 Task: Add Green Chile Food Company Shredded Steak & Jalapeno Burrito to the cart.
Action: Mouse moved to (334, 148)
Screenshot: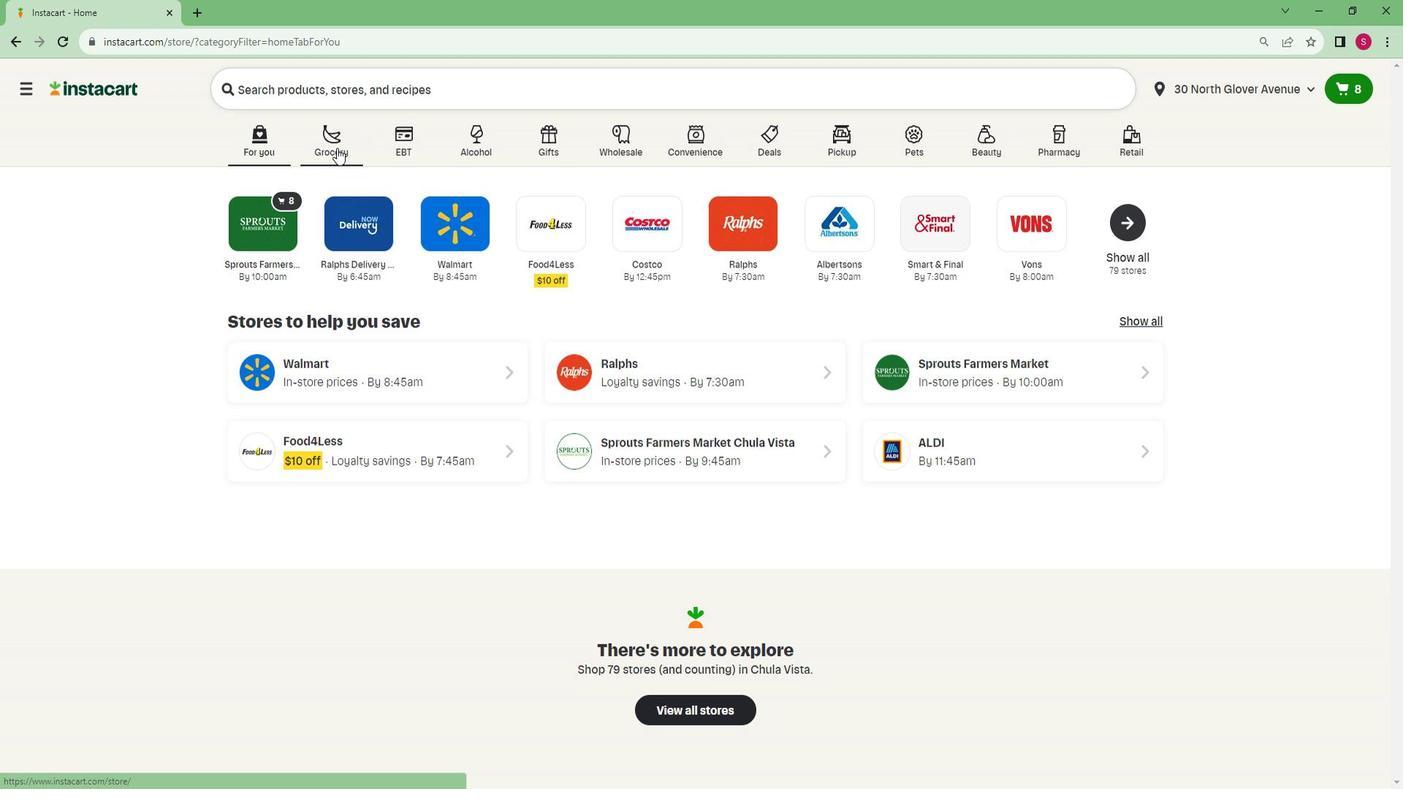 
Action: Mouse pressed left at (334, 148)
Screenshot: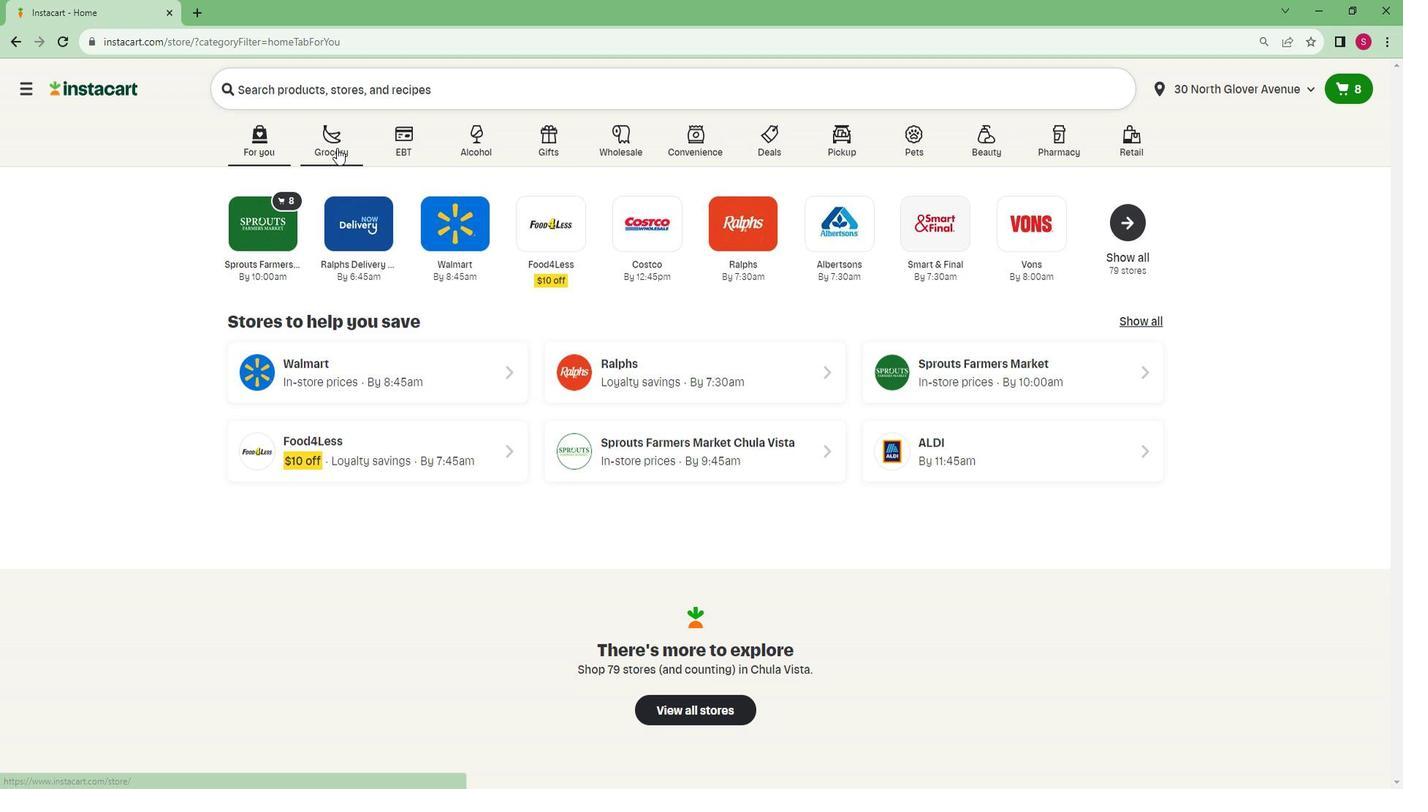 
Action: Mouse moved to (312, 407)
Screenshot: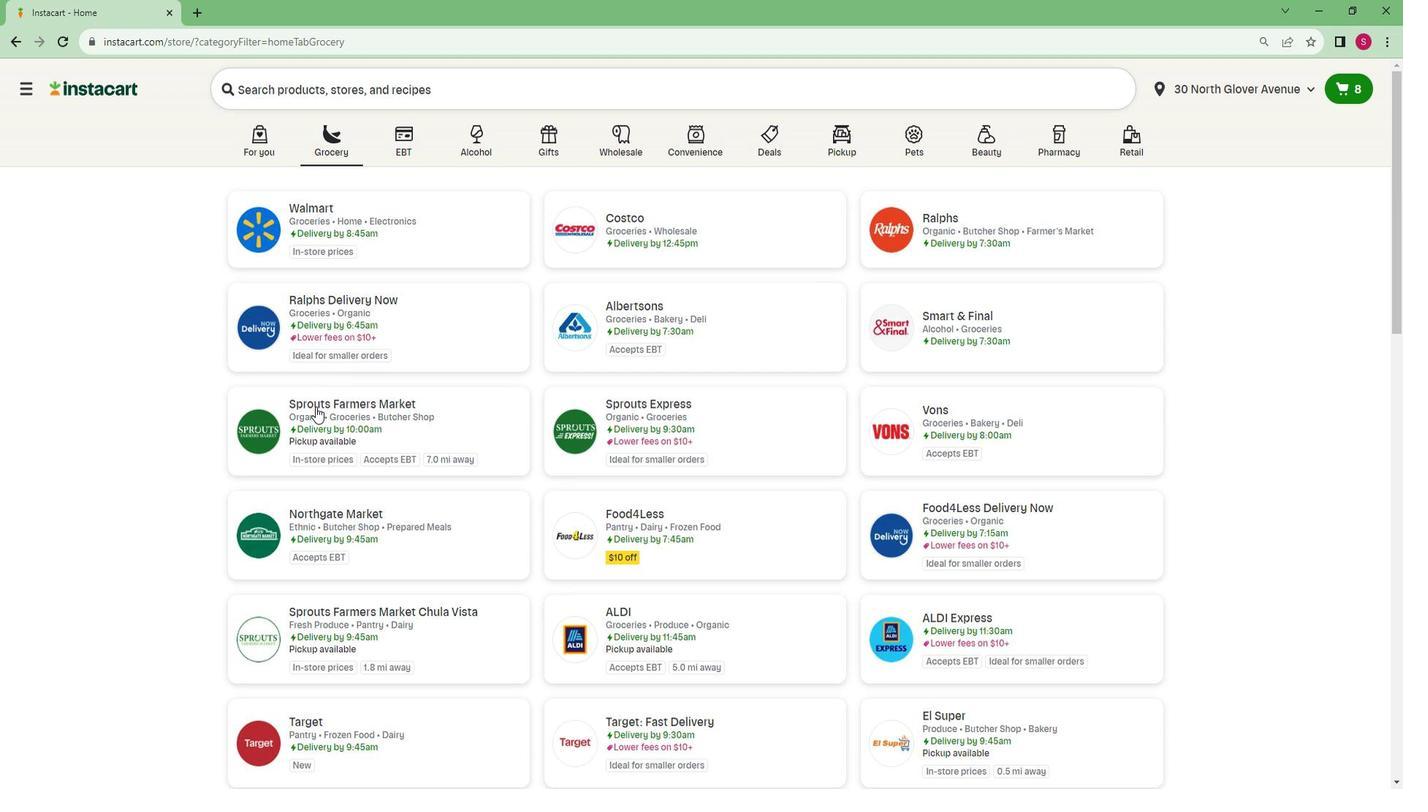 
Action: Mouse pressed left at (312, 407)
Screenshot: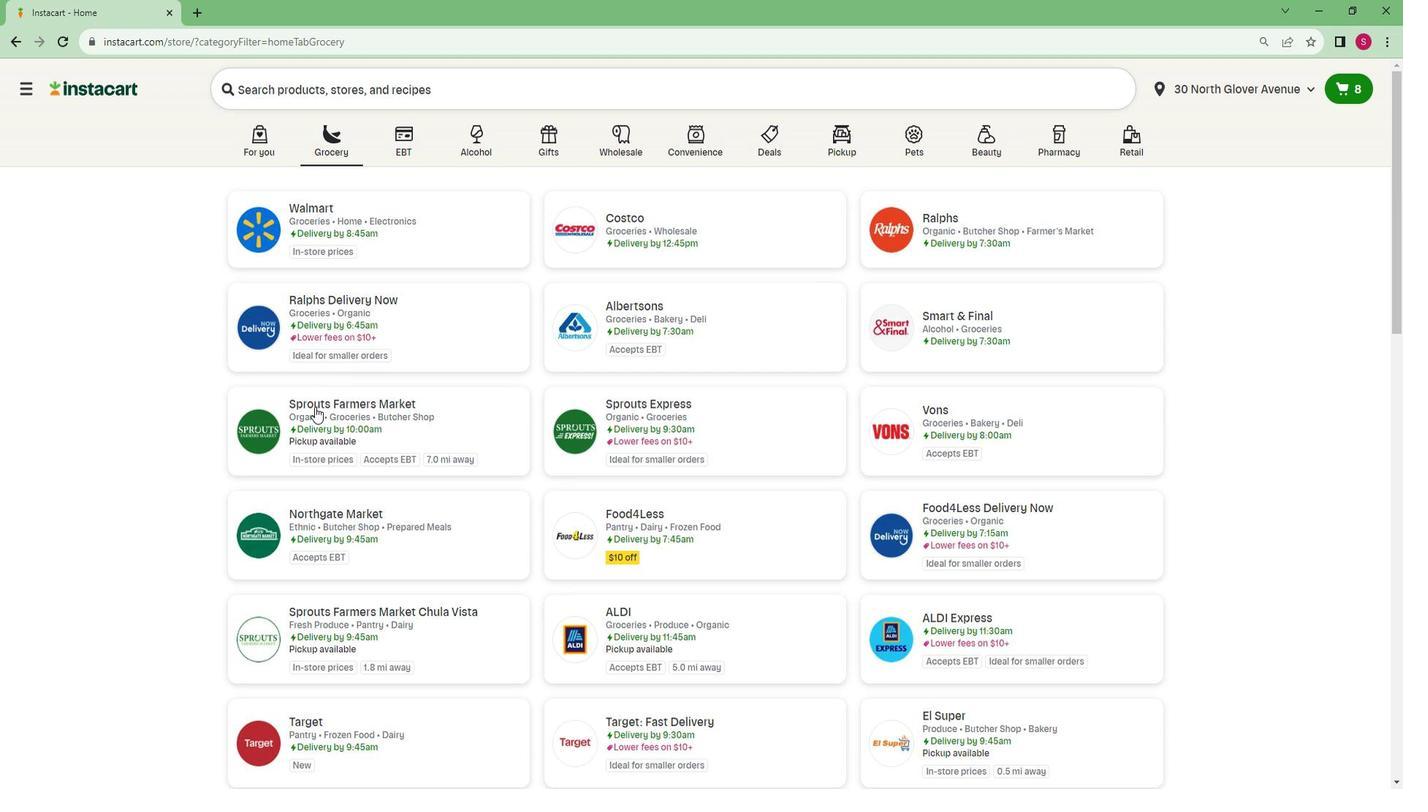 
Action: Mouse moved to (146, 569)
Screenshot: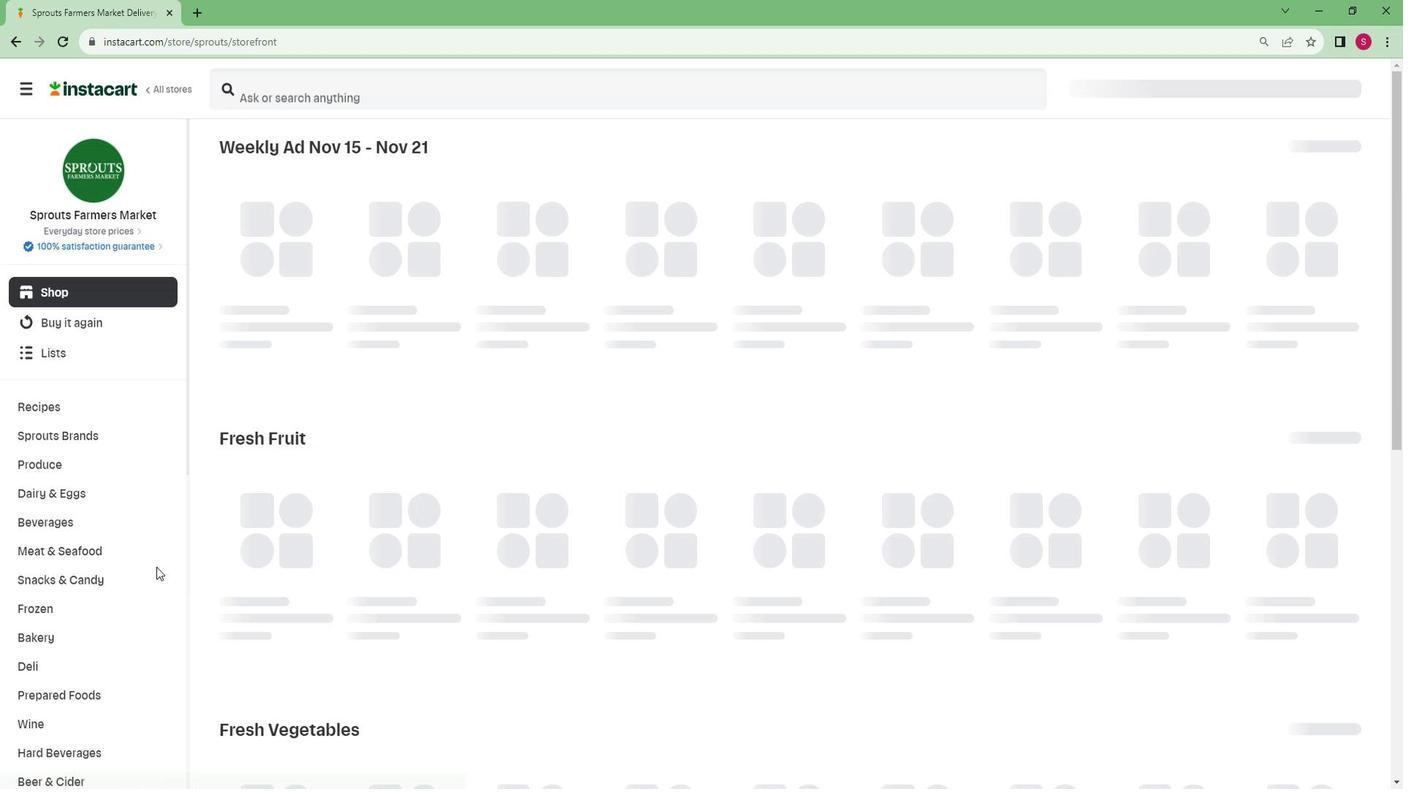 
Action: Mouse scrolled (146, 568) with delta (0, 0)
Screenshot: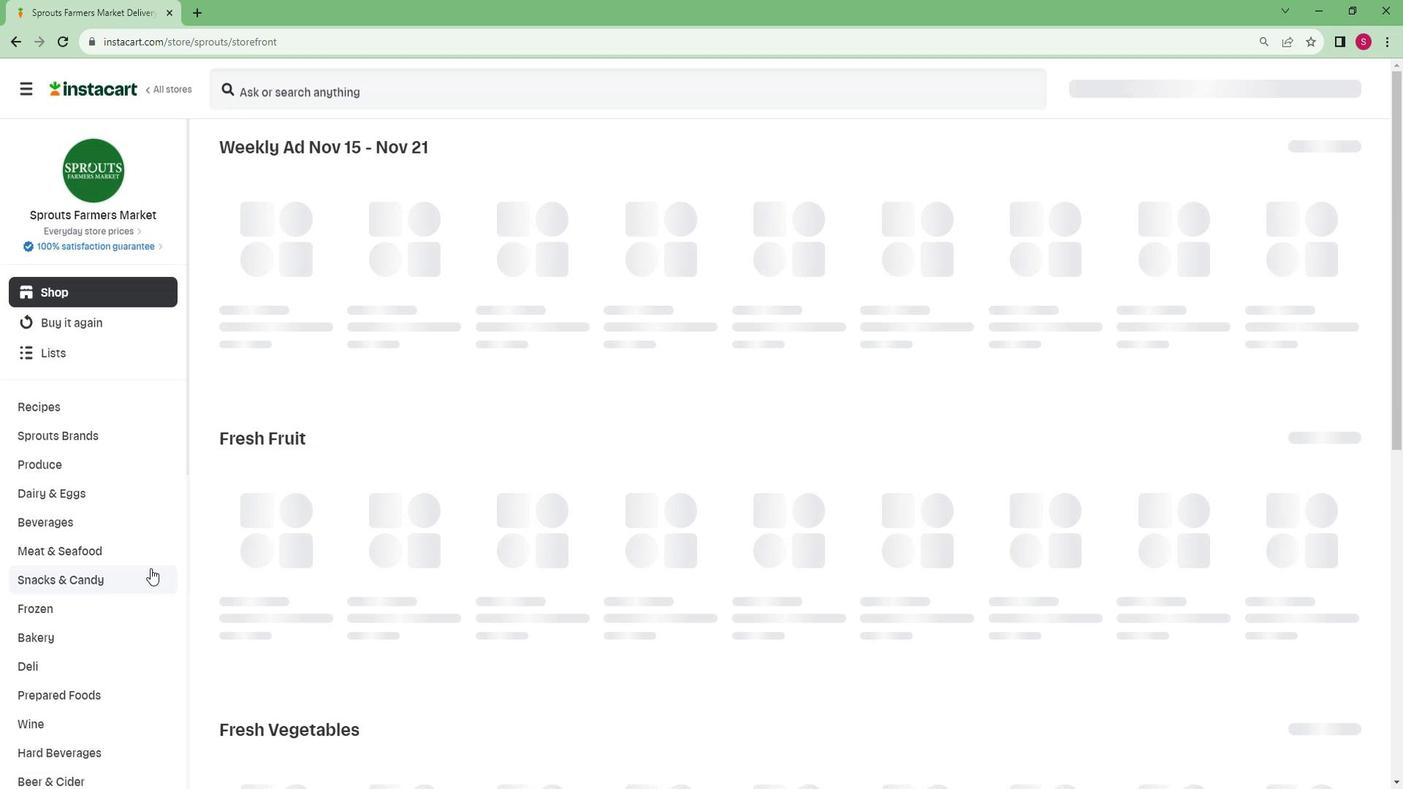 
Action: Mouse scrolled (146, 568) with delta (0, 0)
Screenshot: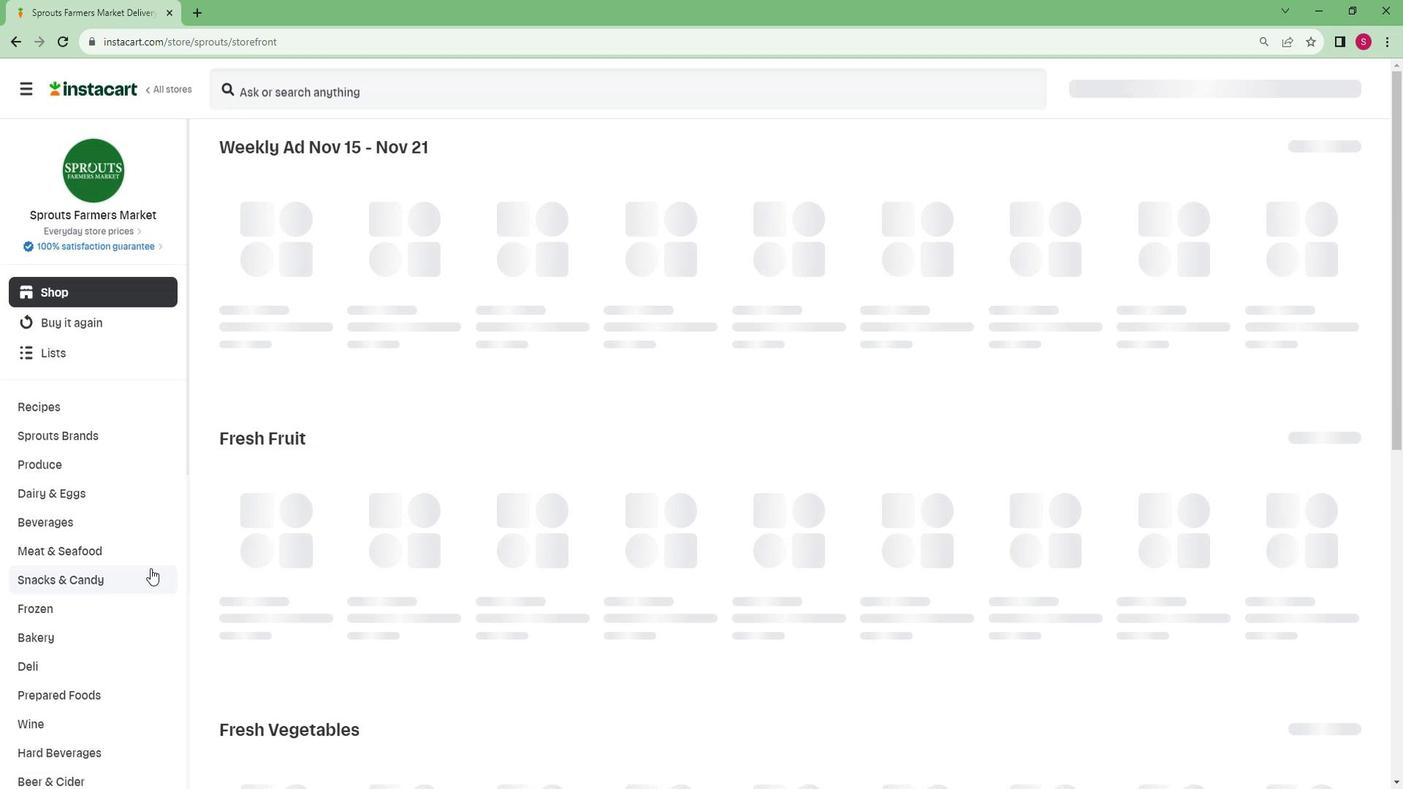 
Action: Mouse scrolled (146, 568) with delta (0, 0)
Screenshot: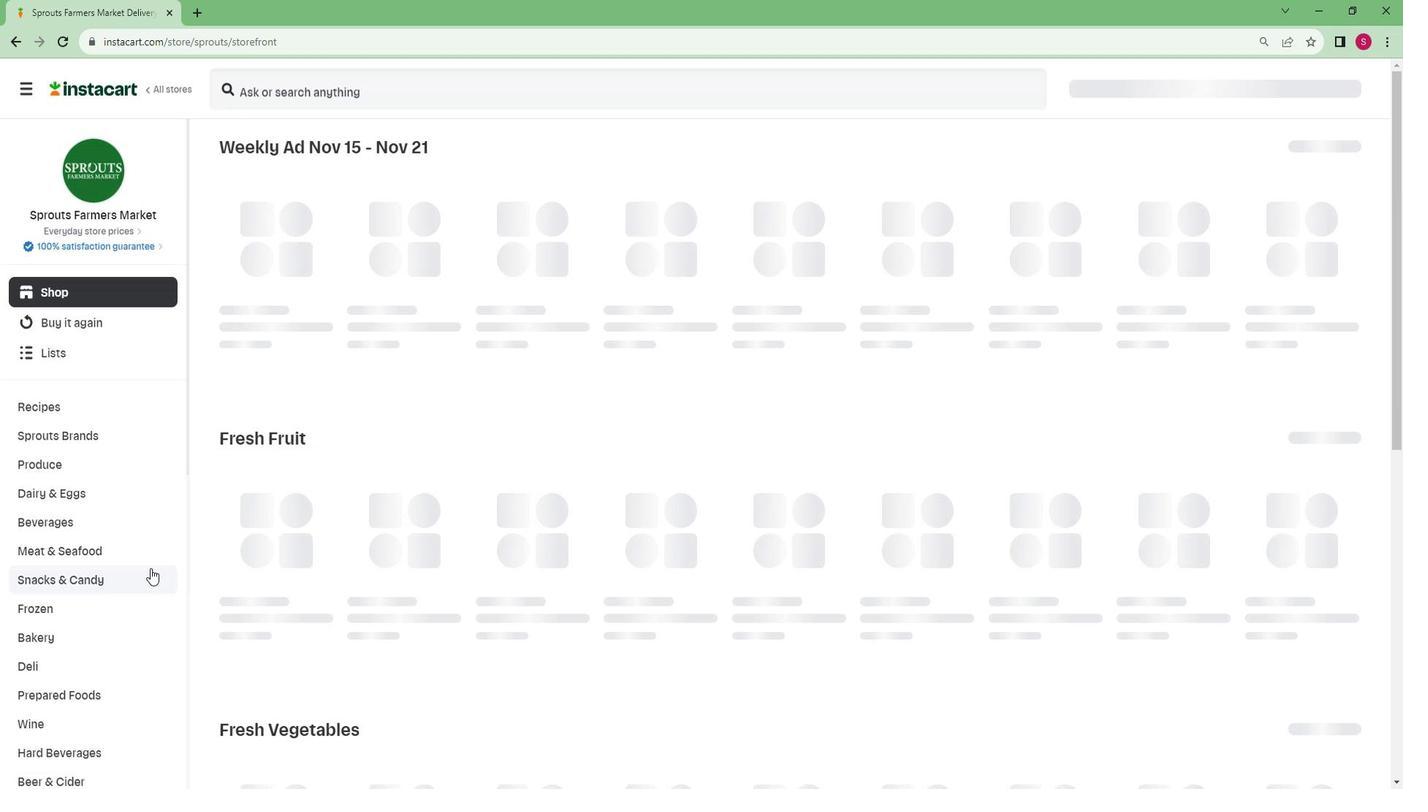 
Action: Mouse scrolled (146, 568) with delta (0, 0)
Screenshot: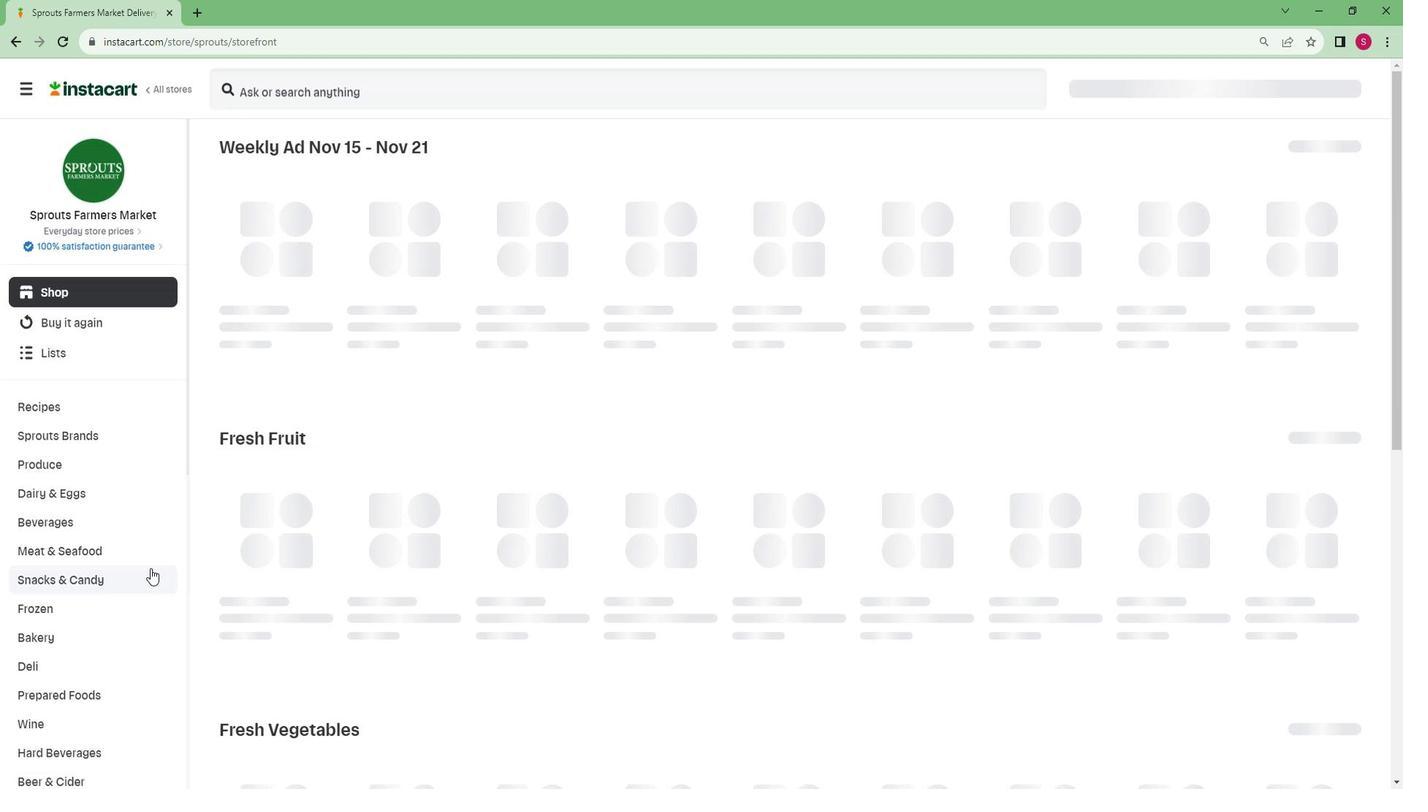 
Action: Mouse scrolled (146, 568) with delta (0, 0)
Screenshot: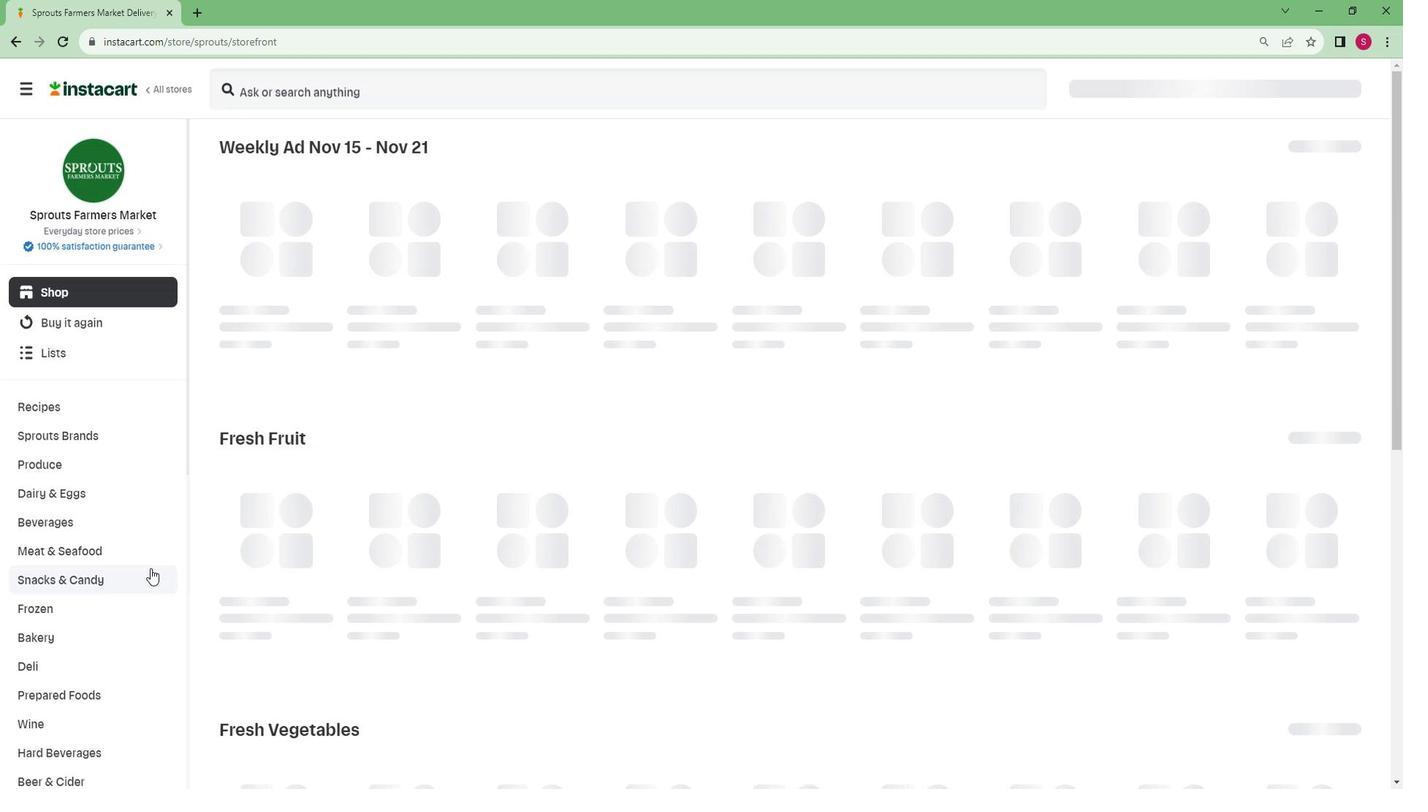 
Action: Mouse moved to (139, 569)
Screenshot: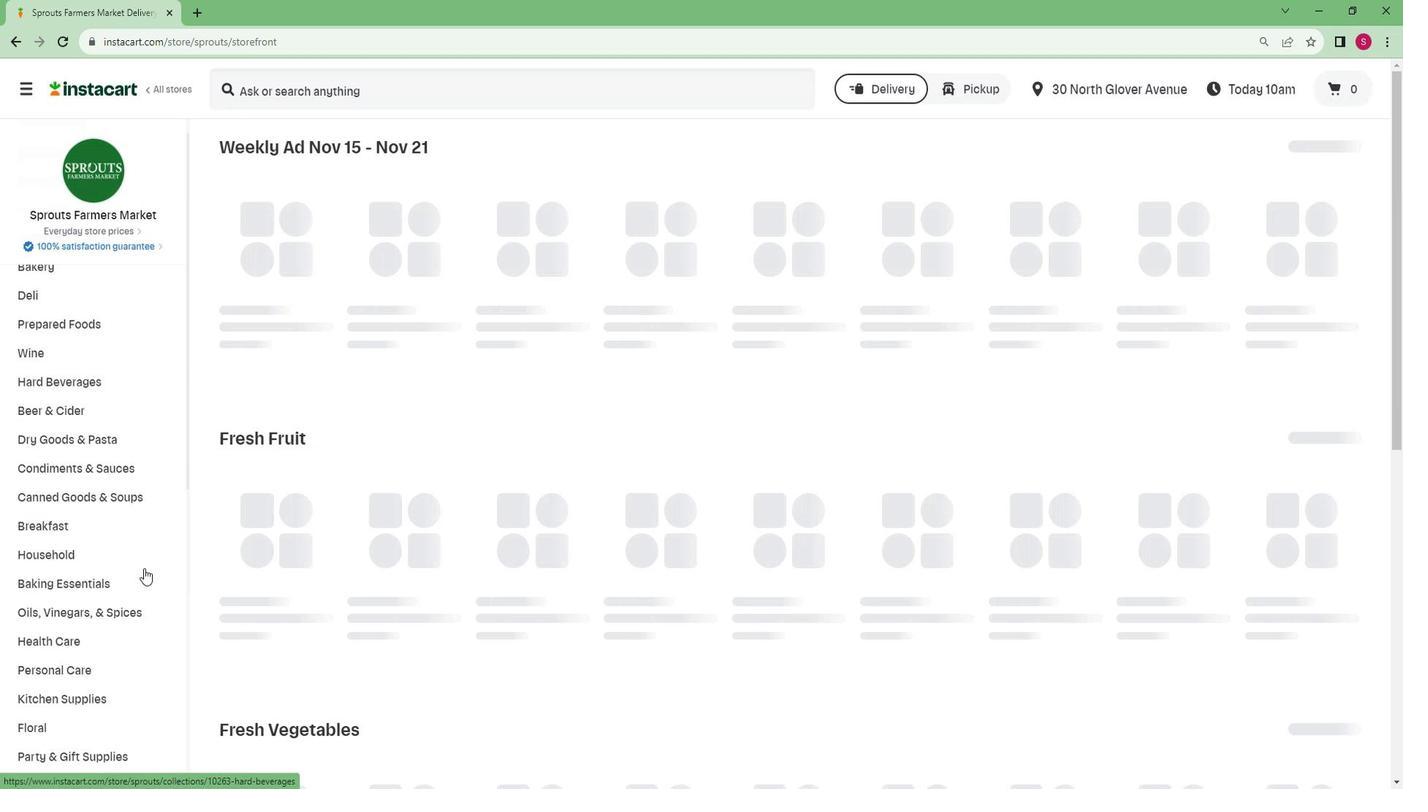 
Action: Mouse scrolled (139, 568) with delta (0, 0)
Screenshot: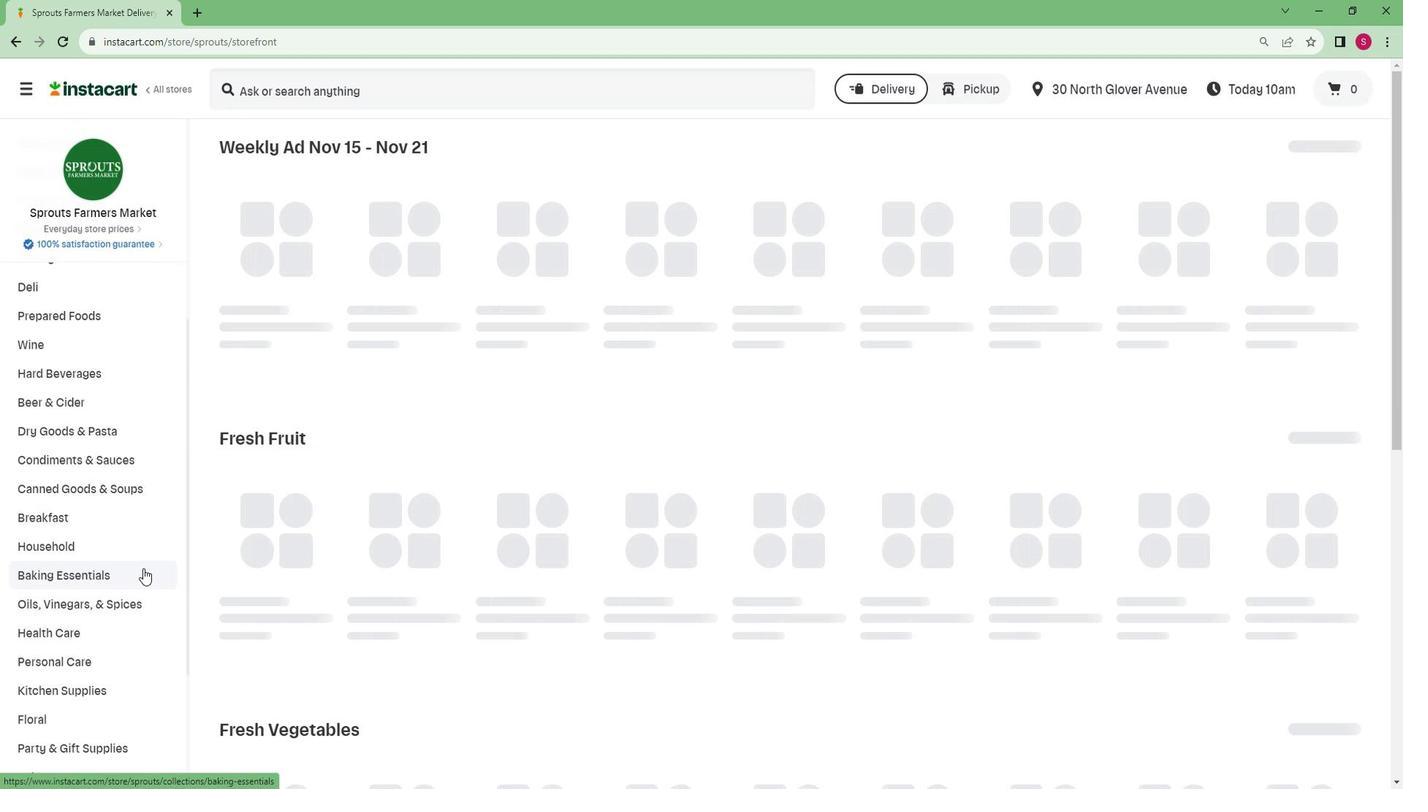 
Action: Mouse scrolled (139, 568) with delta (0, 0)
Screenshot: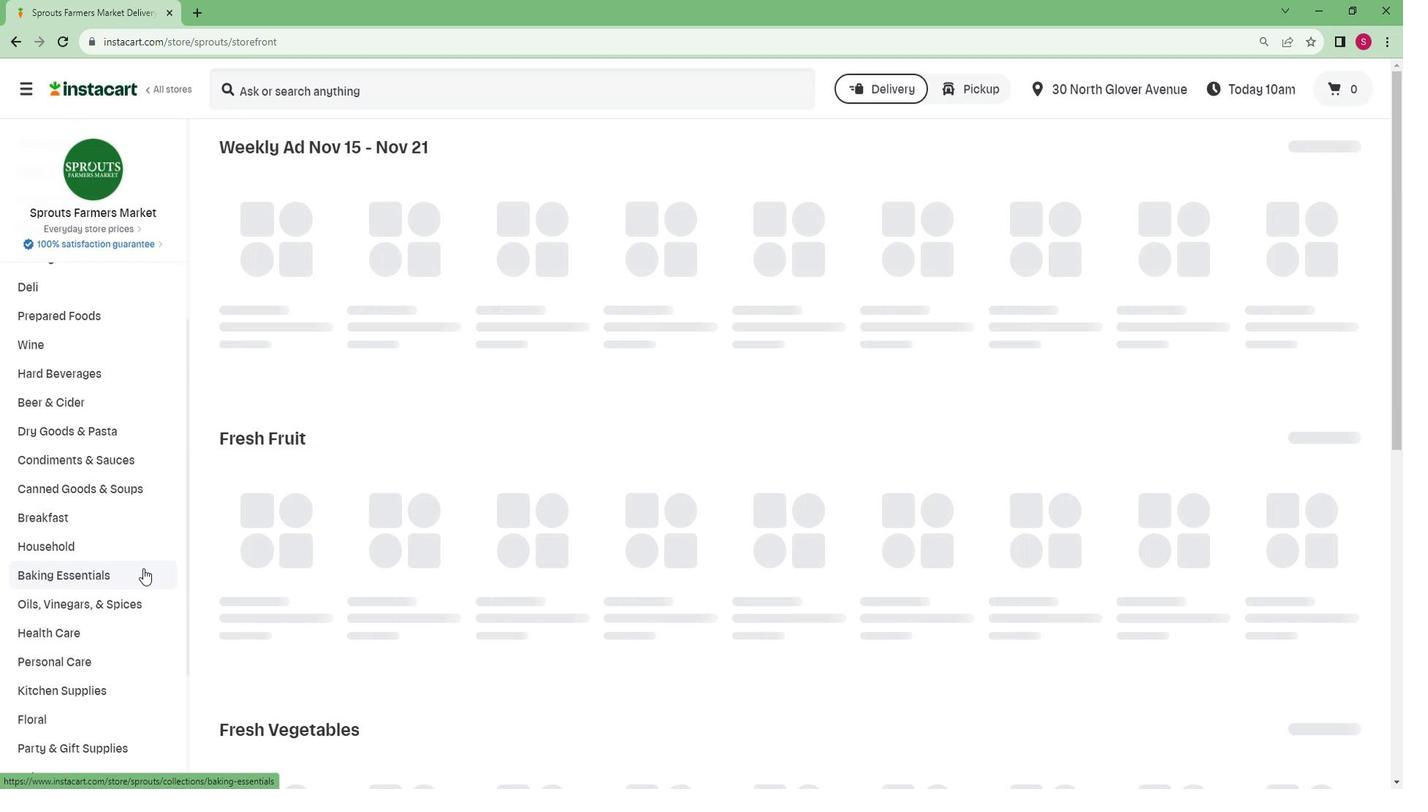 
Action: Mouse scrolled (139, 568) with delta (0, 0)
Screenshot: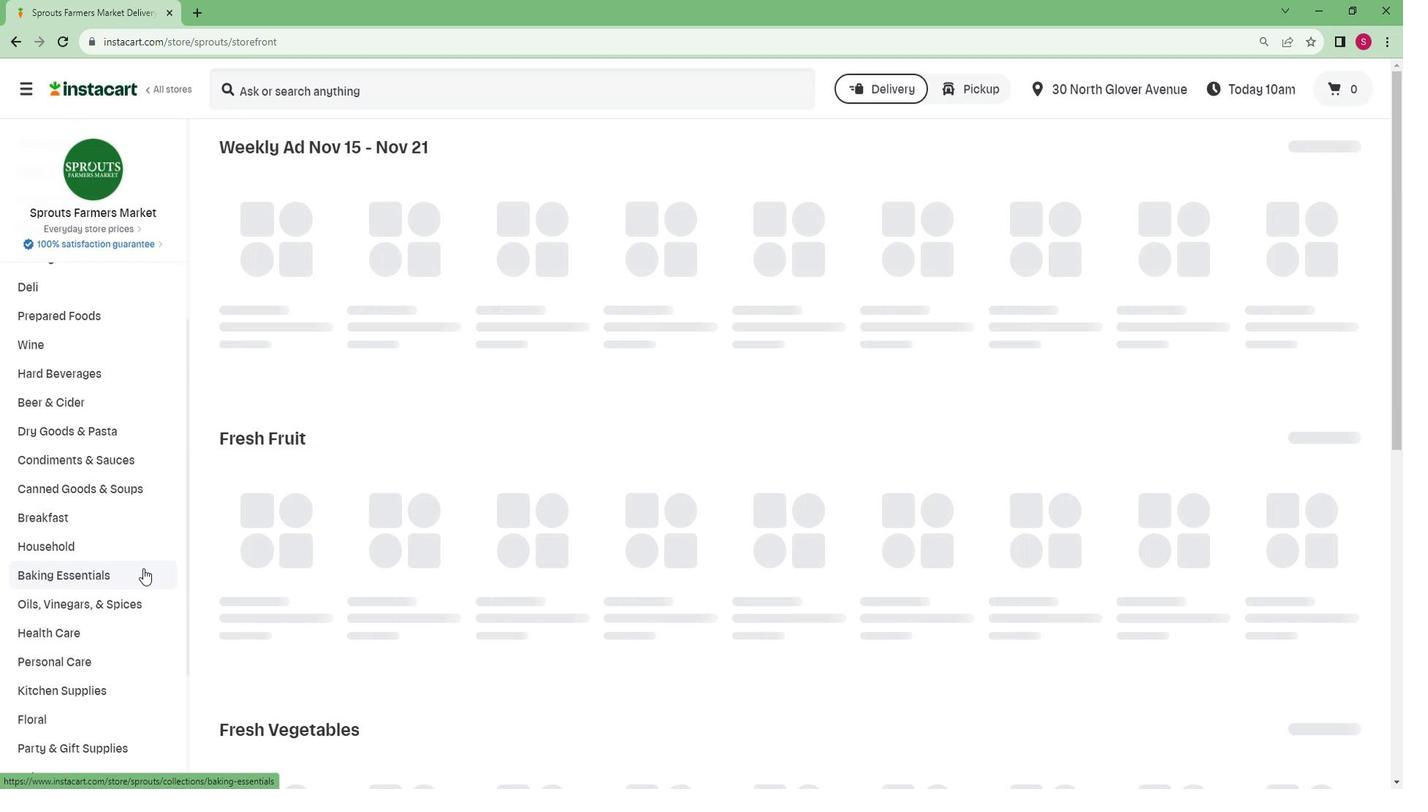 
Action: Mouse scrolled (139, 568) with delta (0, 0)
Screenshot: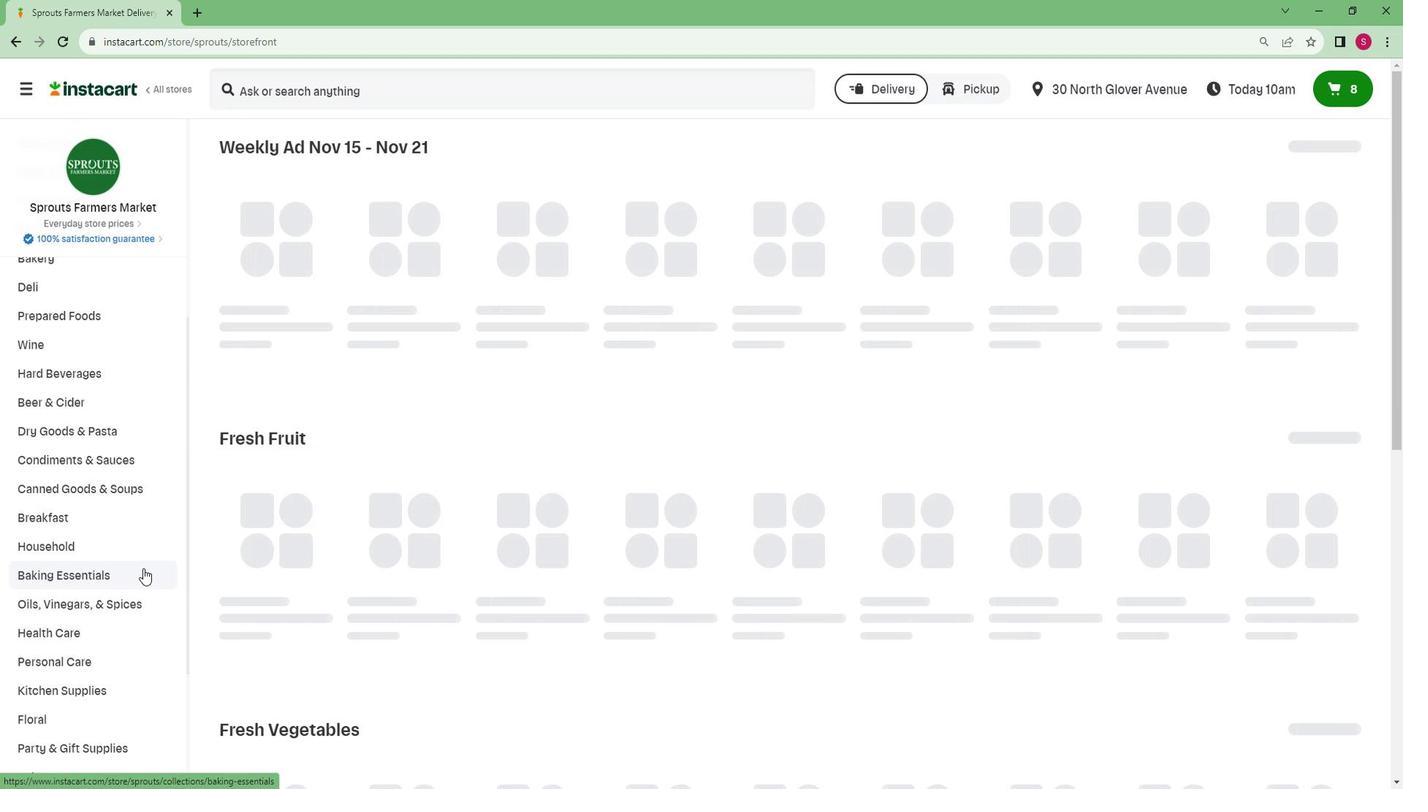 
Action: Mouse moved to (56, 709)
Screenshot: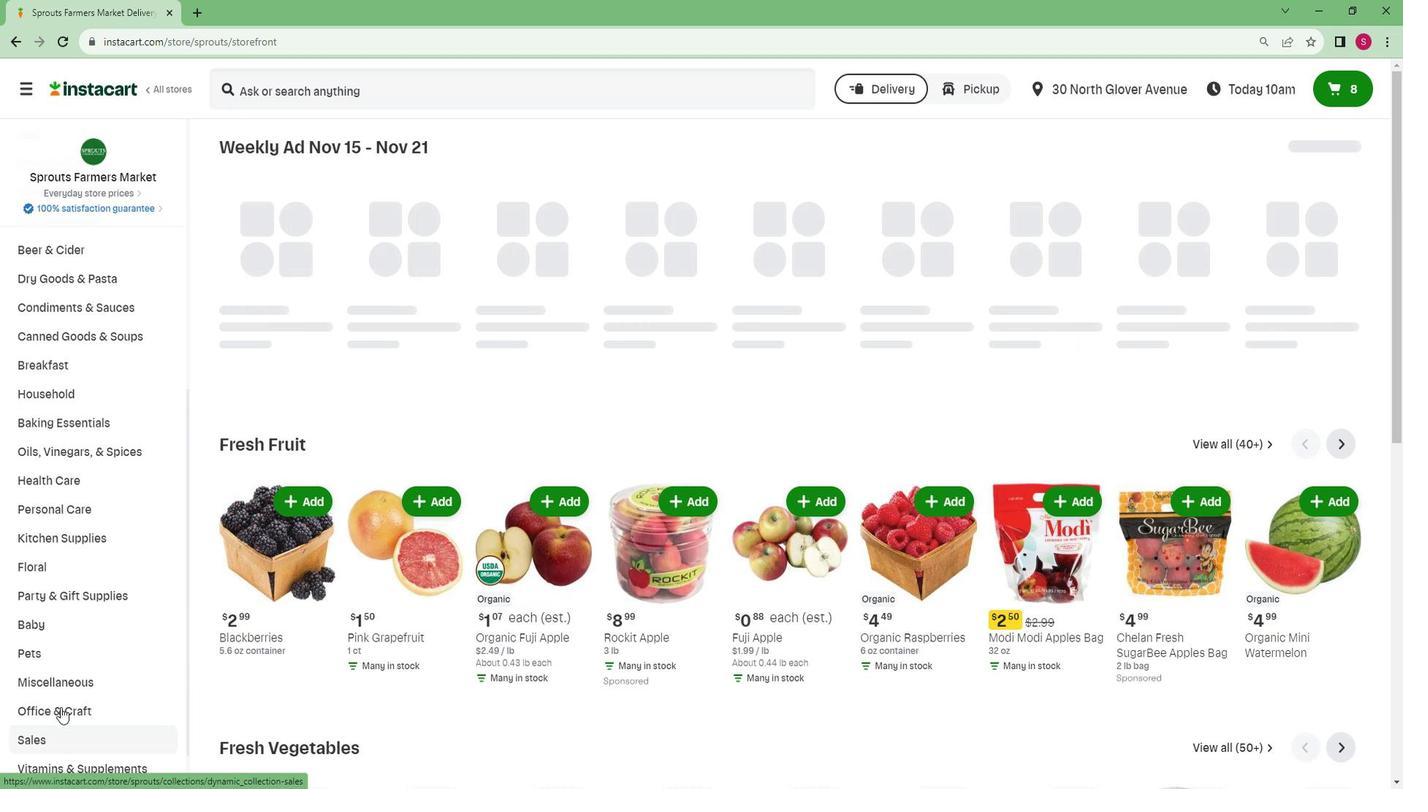 
Action: Mouse scrolled (56, 708) with delta (0, 0)
Screenshot: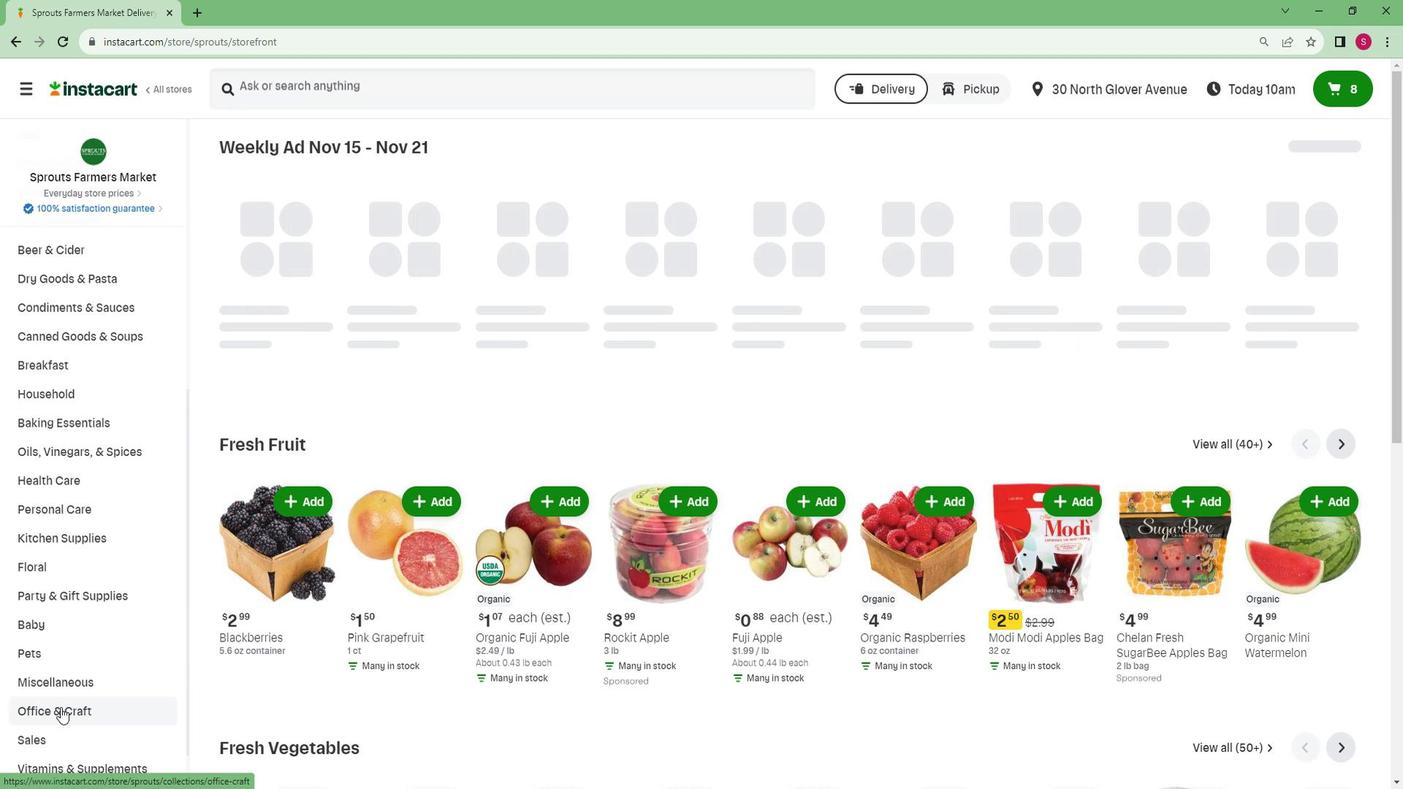 
Action: Mouse scrolled (56, 708) with delta (0, 0)
Screenshot: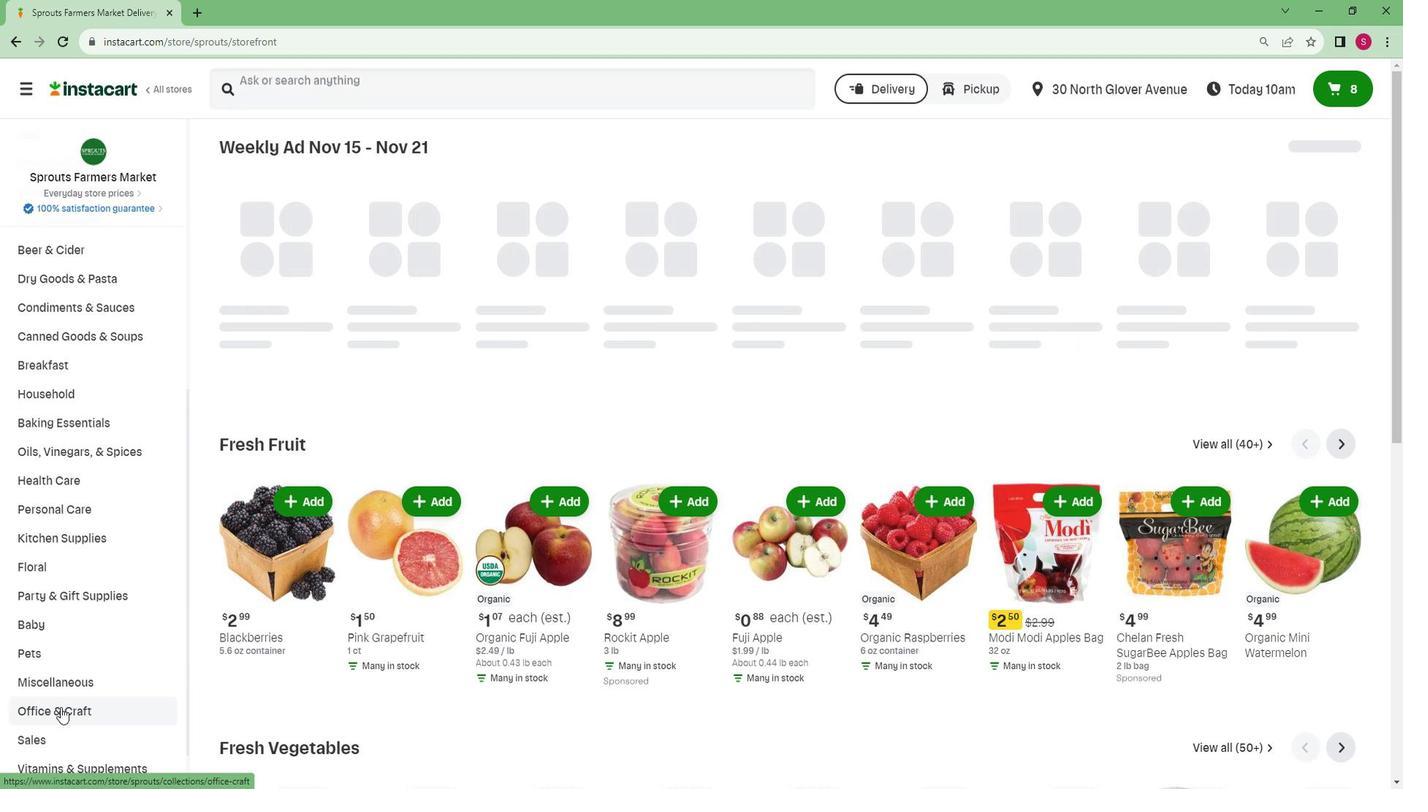 
Action: Mouse scrolled (56, 708) with delta (0, 0)
Screenshot: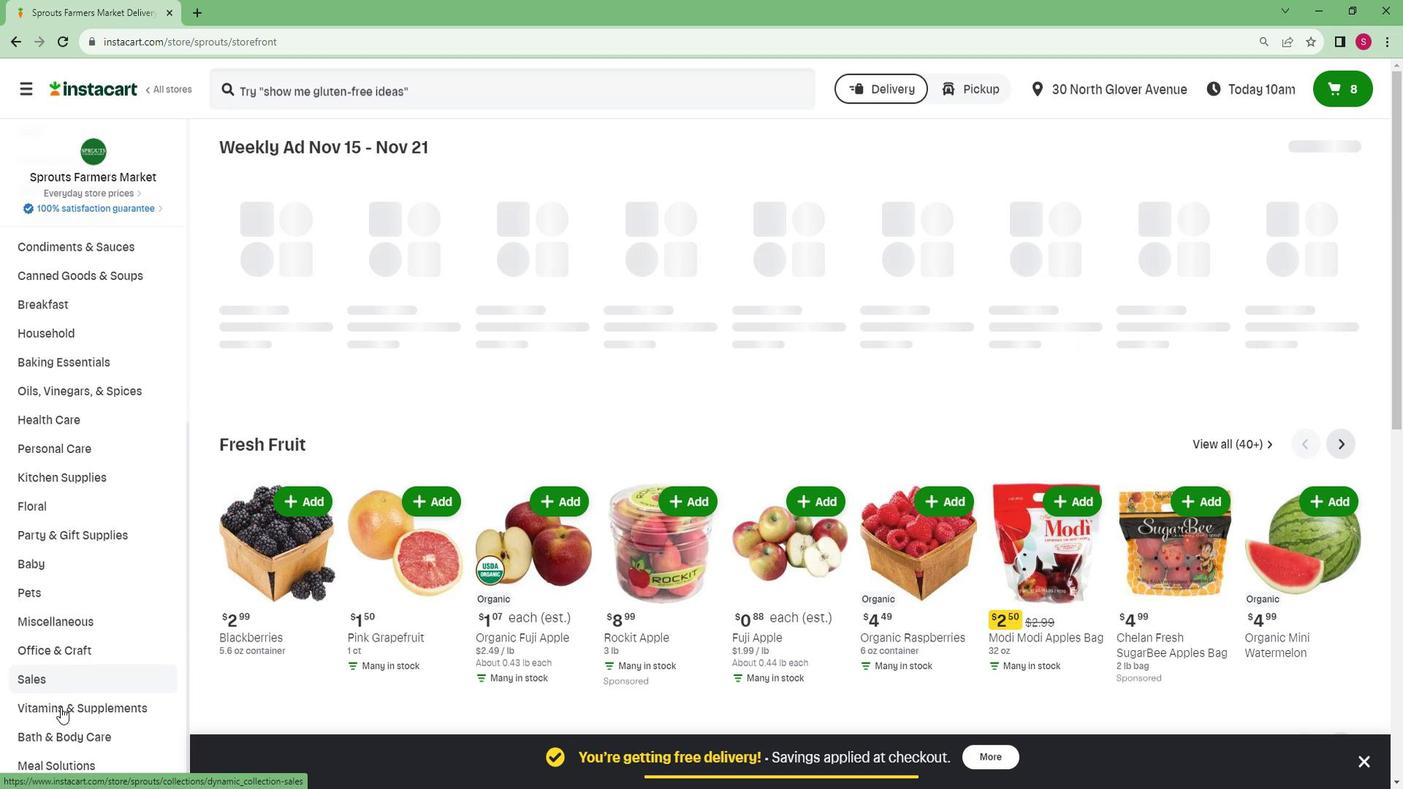 
Action: Mouse scrolled (56, 708) with delta (0, 0)
Screenshot: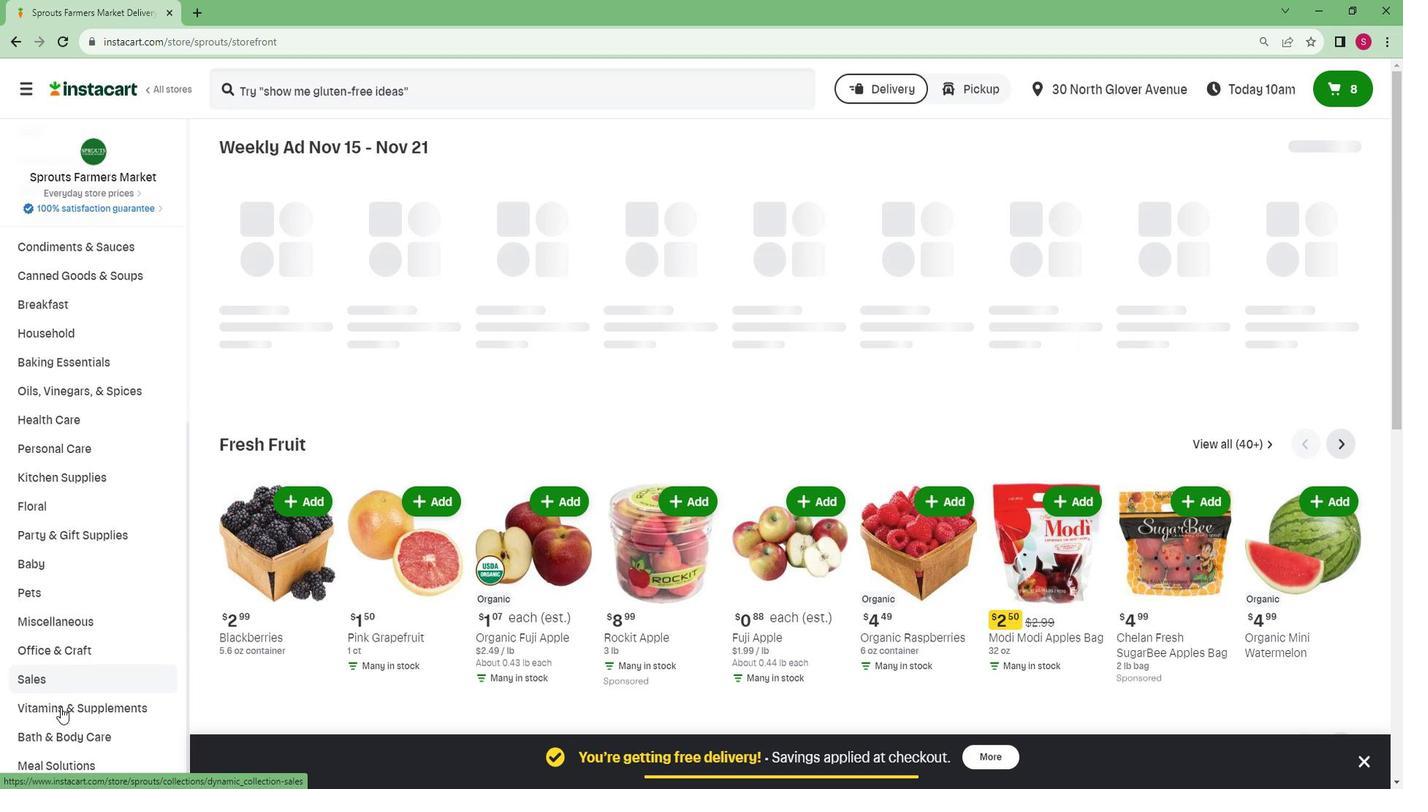 
Action: Mouse moved to (40, 761)
Screenshot: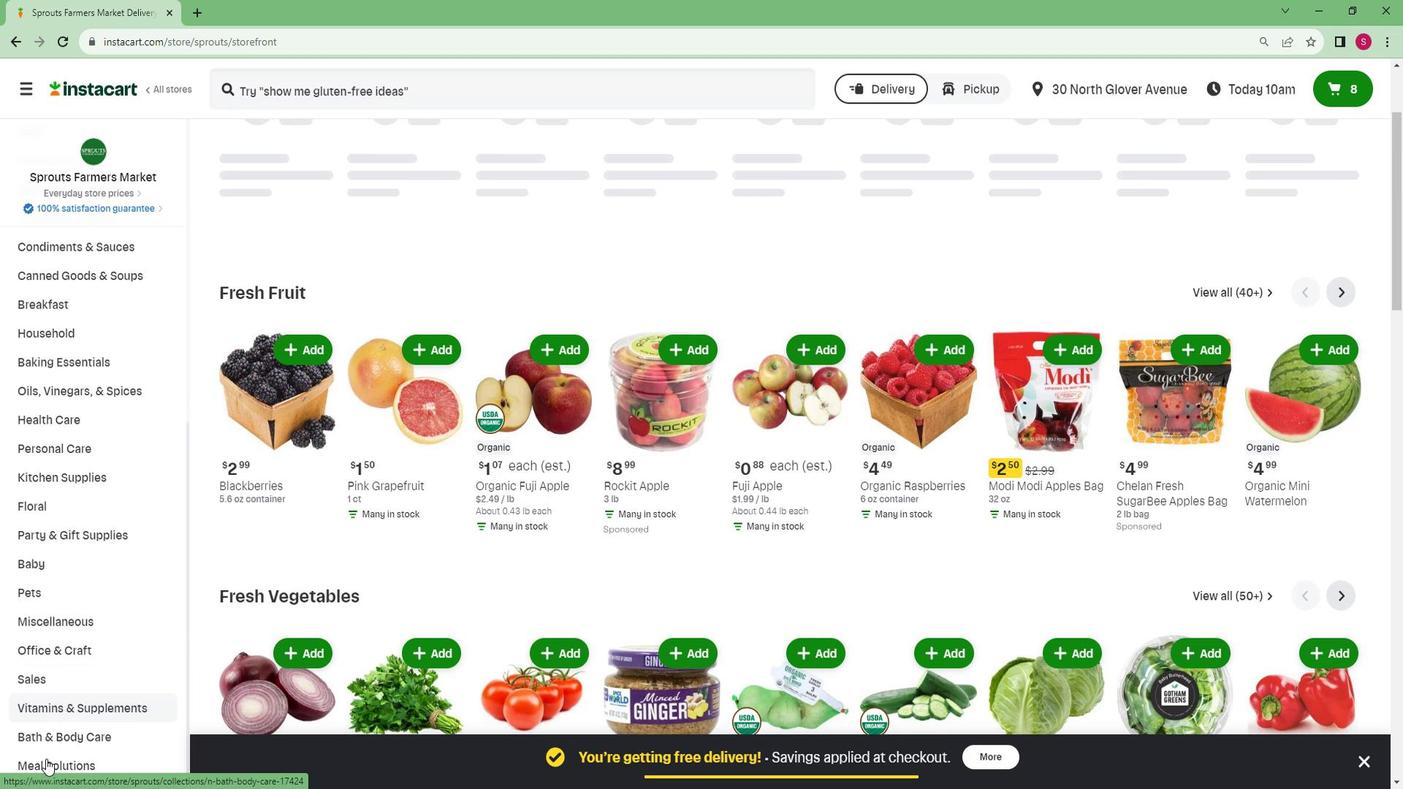 
Action: Mouse pressed left at (40, 761)
Screenshot: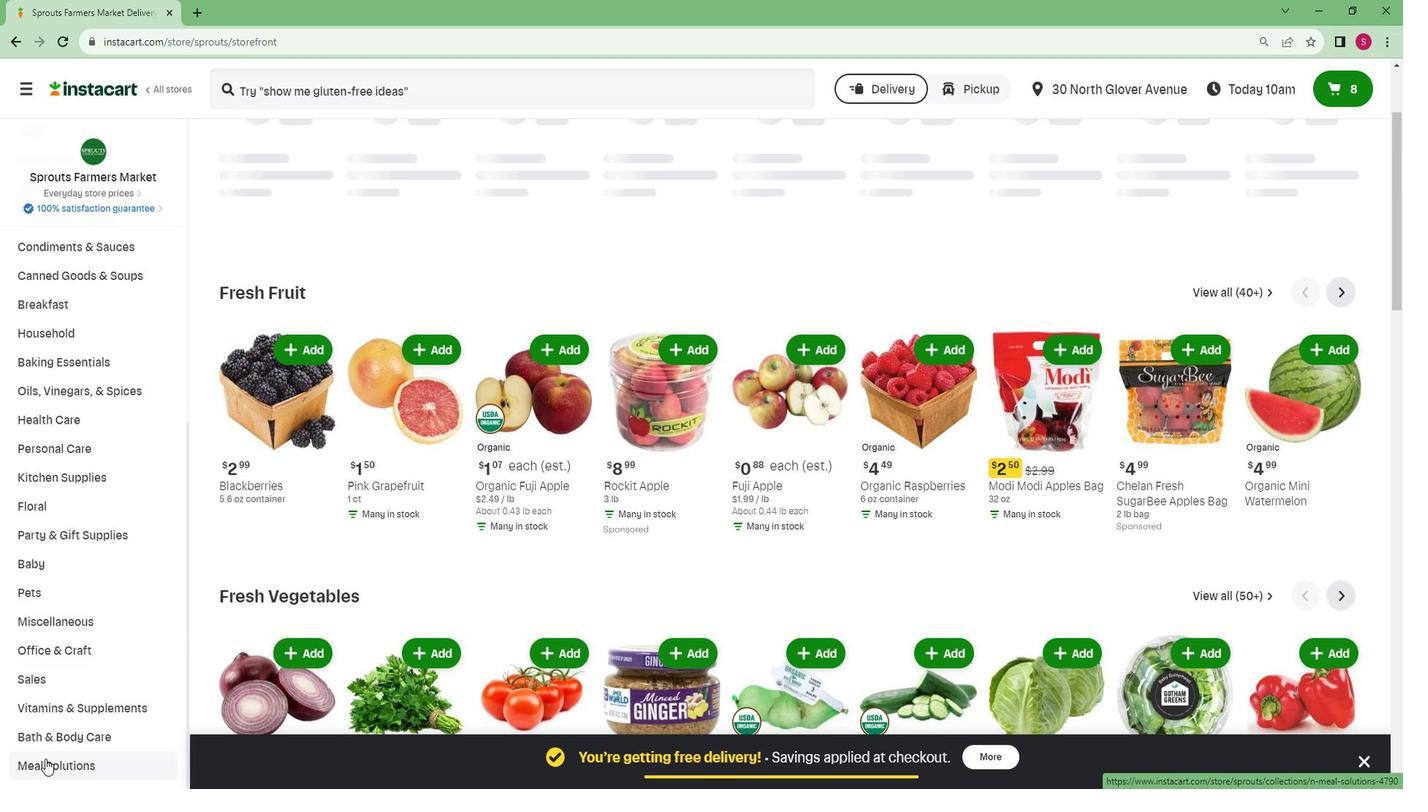 
Action: Mouse moved to (55, 714)
Screenshot: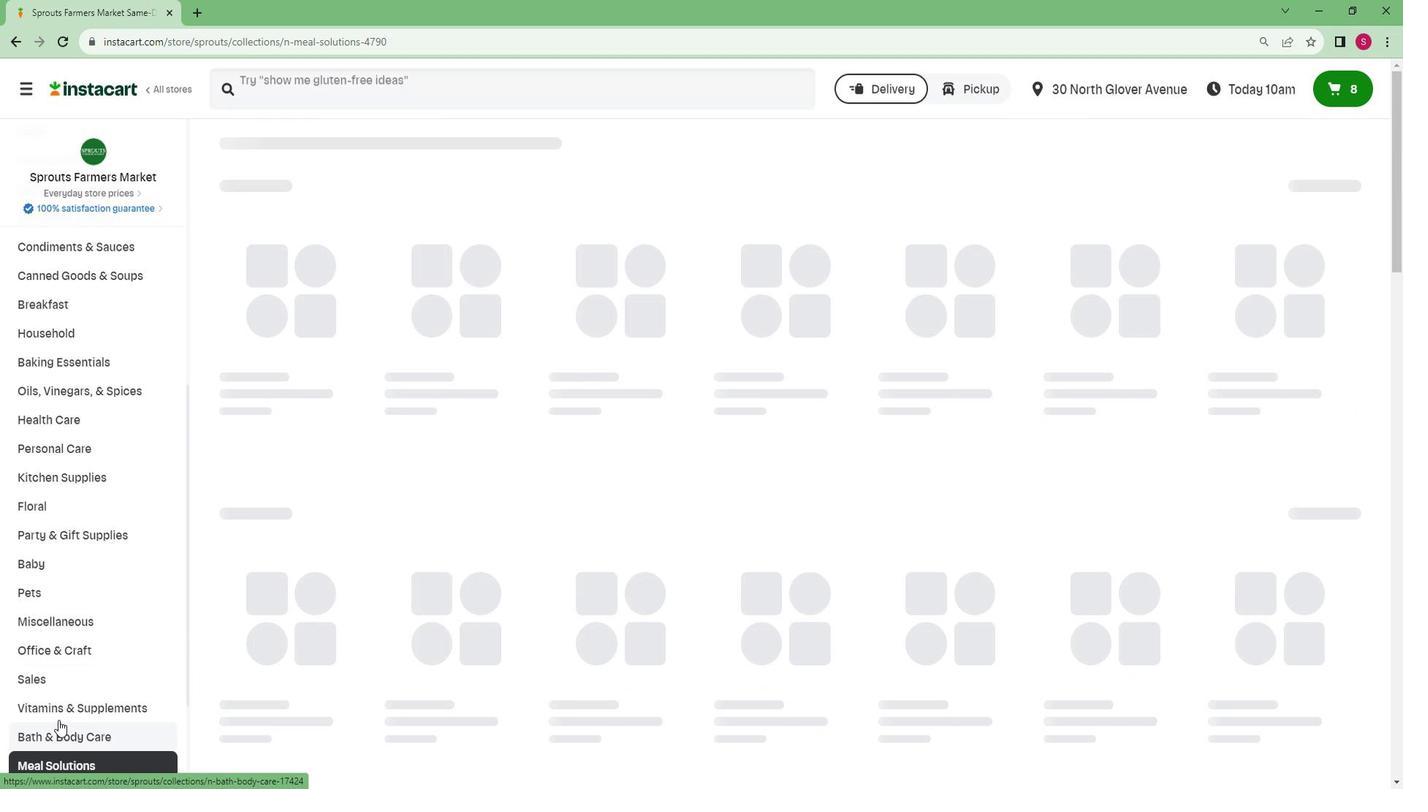 
Action: Mouse scrolled (55, 713) with delta (0, 0)
Screenshot: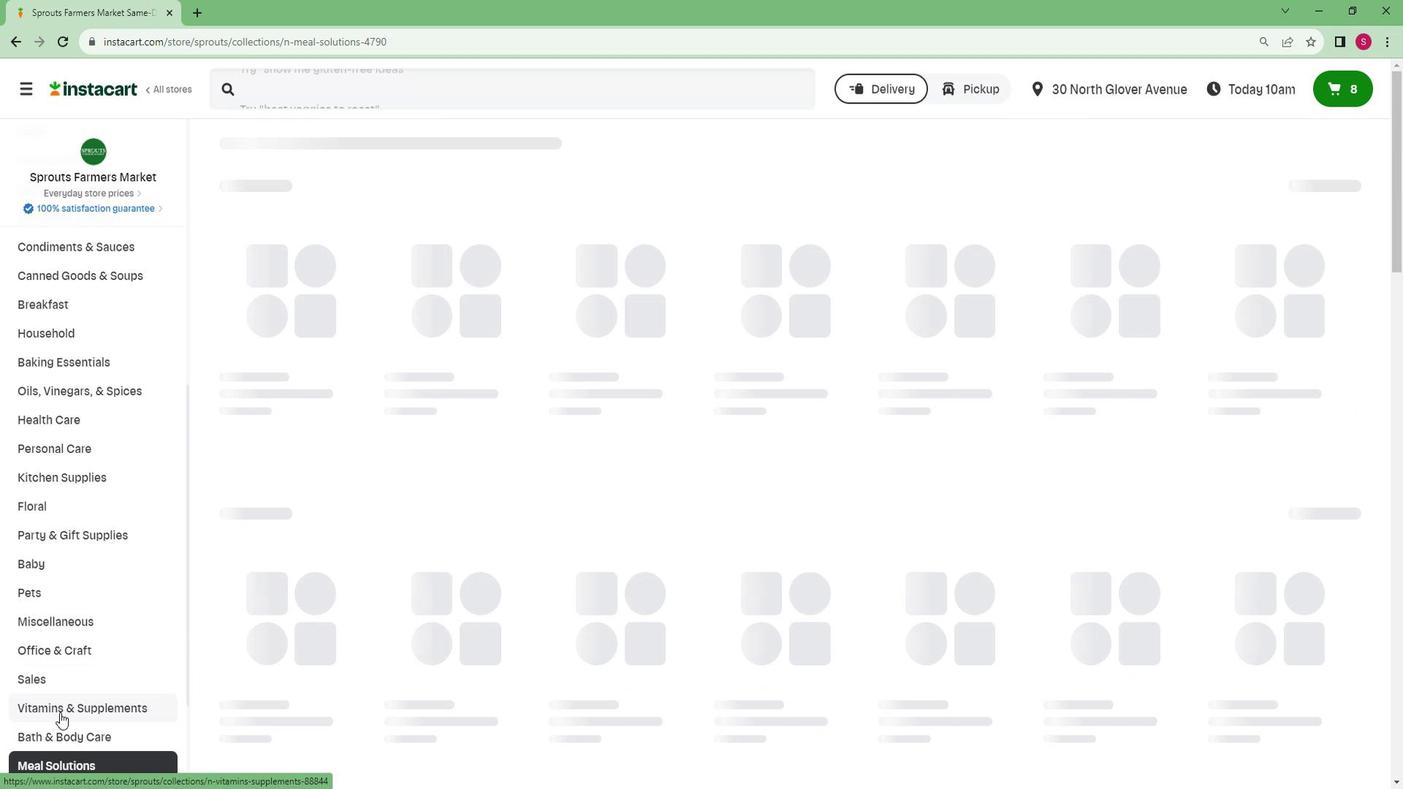
Action: Mouse scrolled (55, 713) with delta (0, 0)
Screenshot: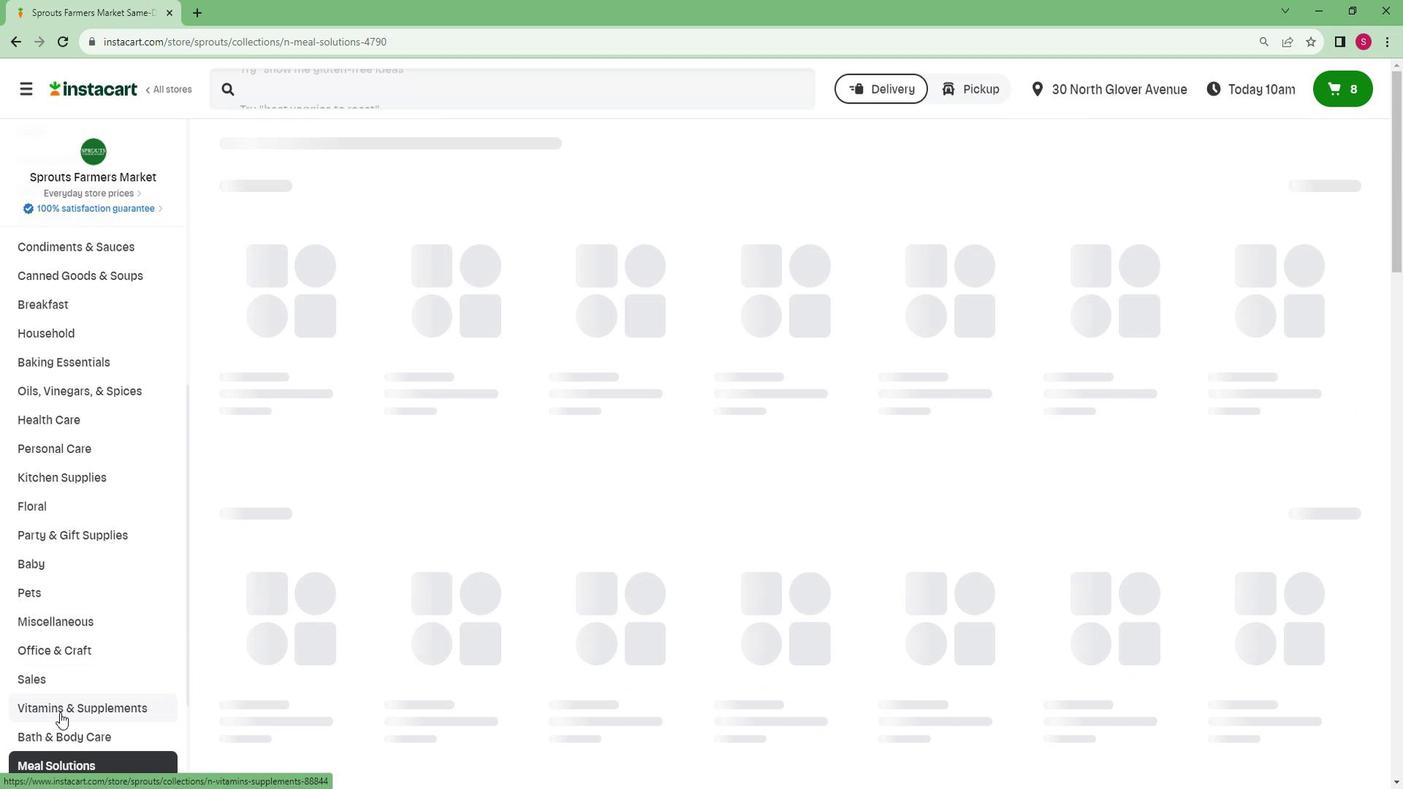 
Action: Mouse scrolled (55, 713) with delta (0, 0)
Screenshot: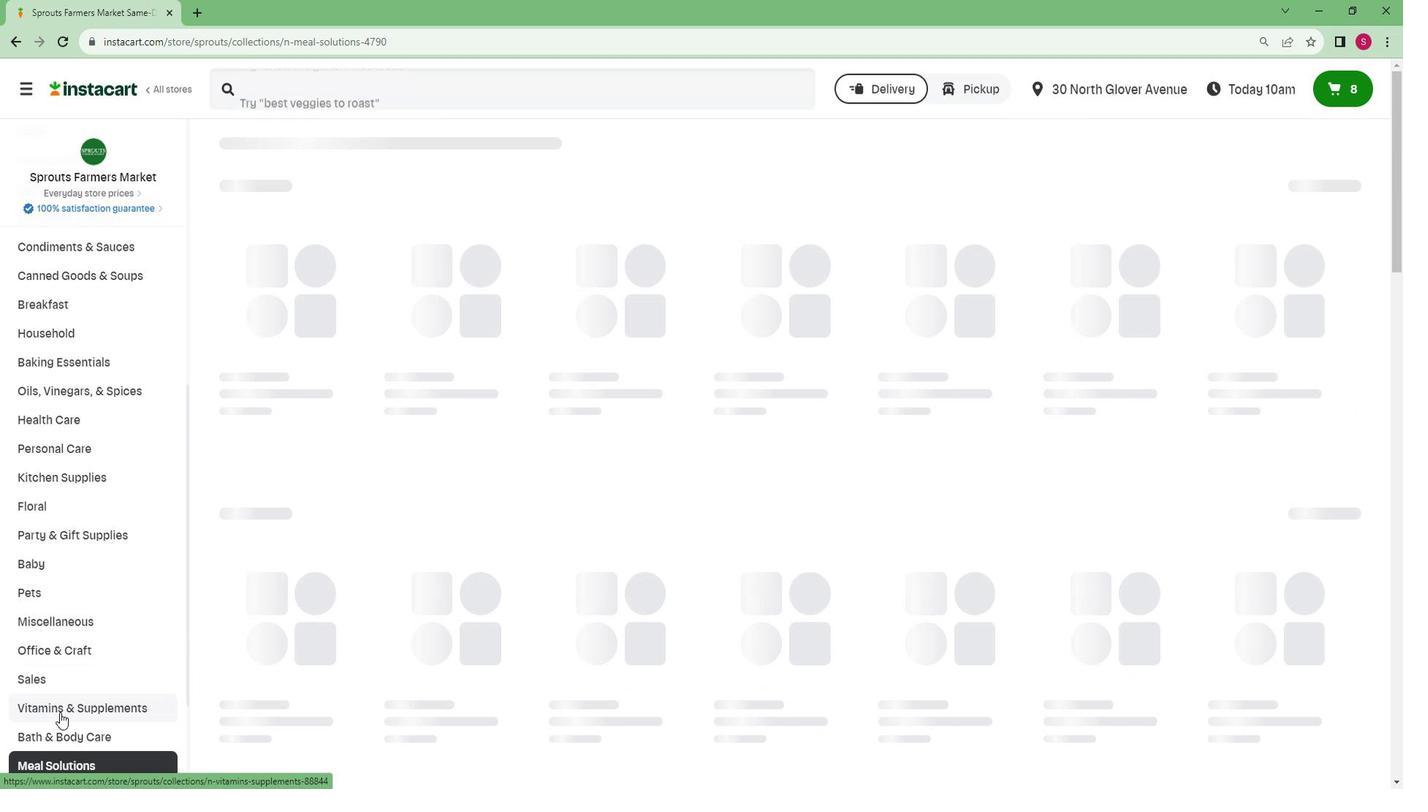 
Action: Mouse scrolled (55, 713) with delta (0, 0)
Screenshot: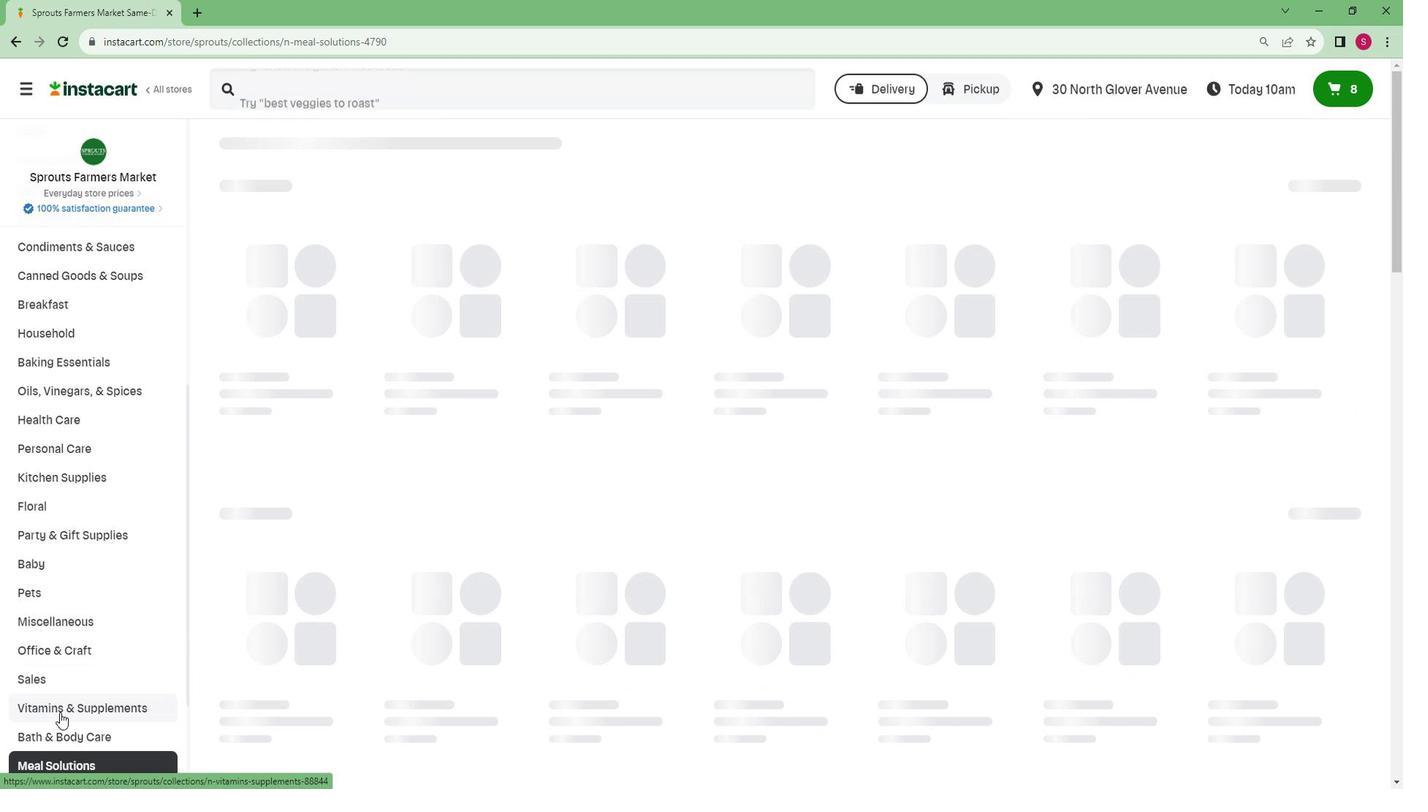 
Action: Mouse scrolled (55, 713) with delta (0, 0)
Screenshot: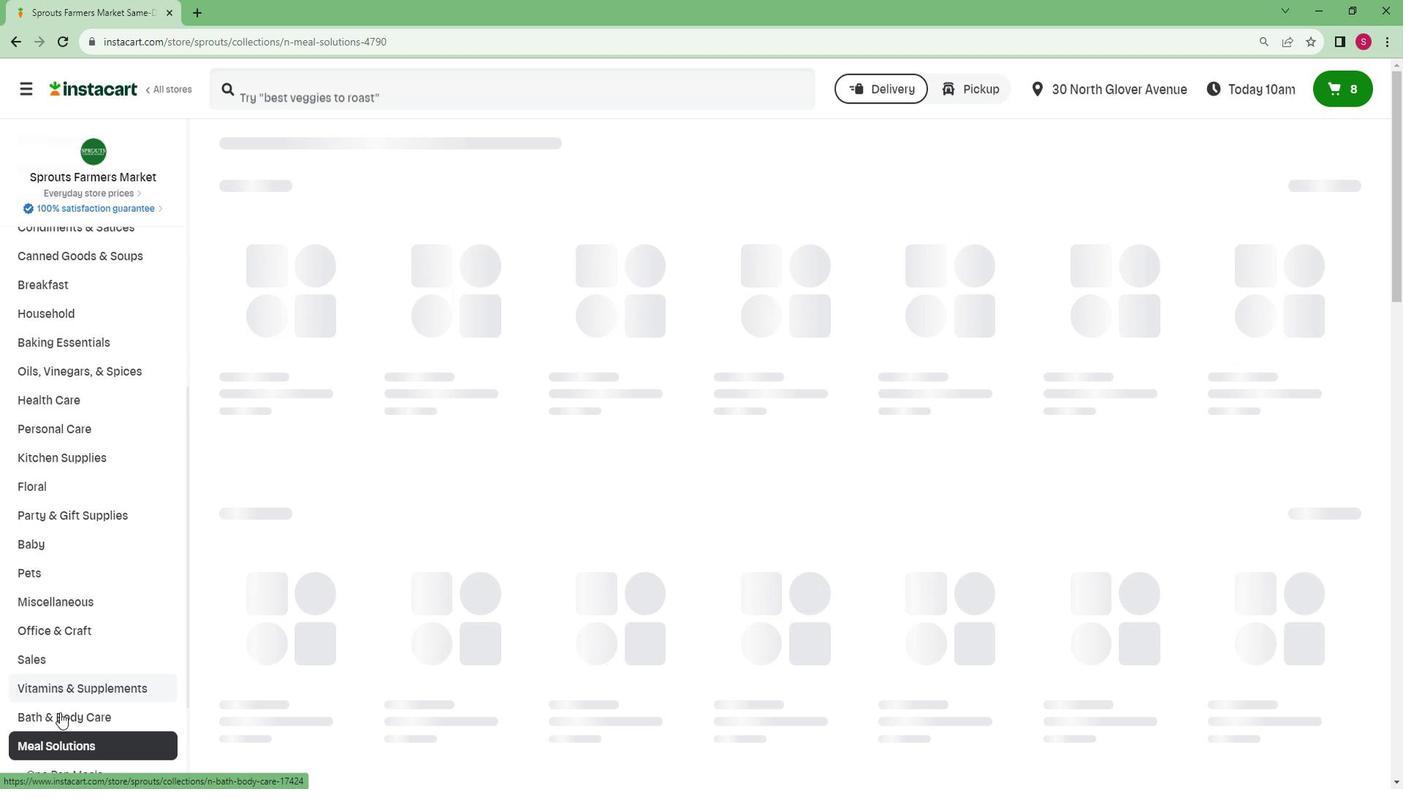 
Action: Mouse moved to (39, 767)
Screenshot: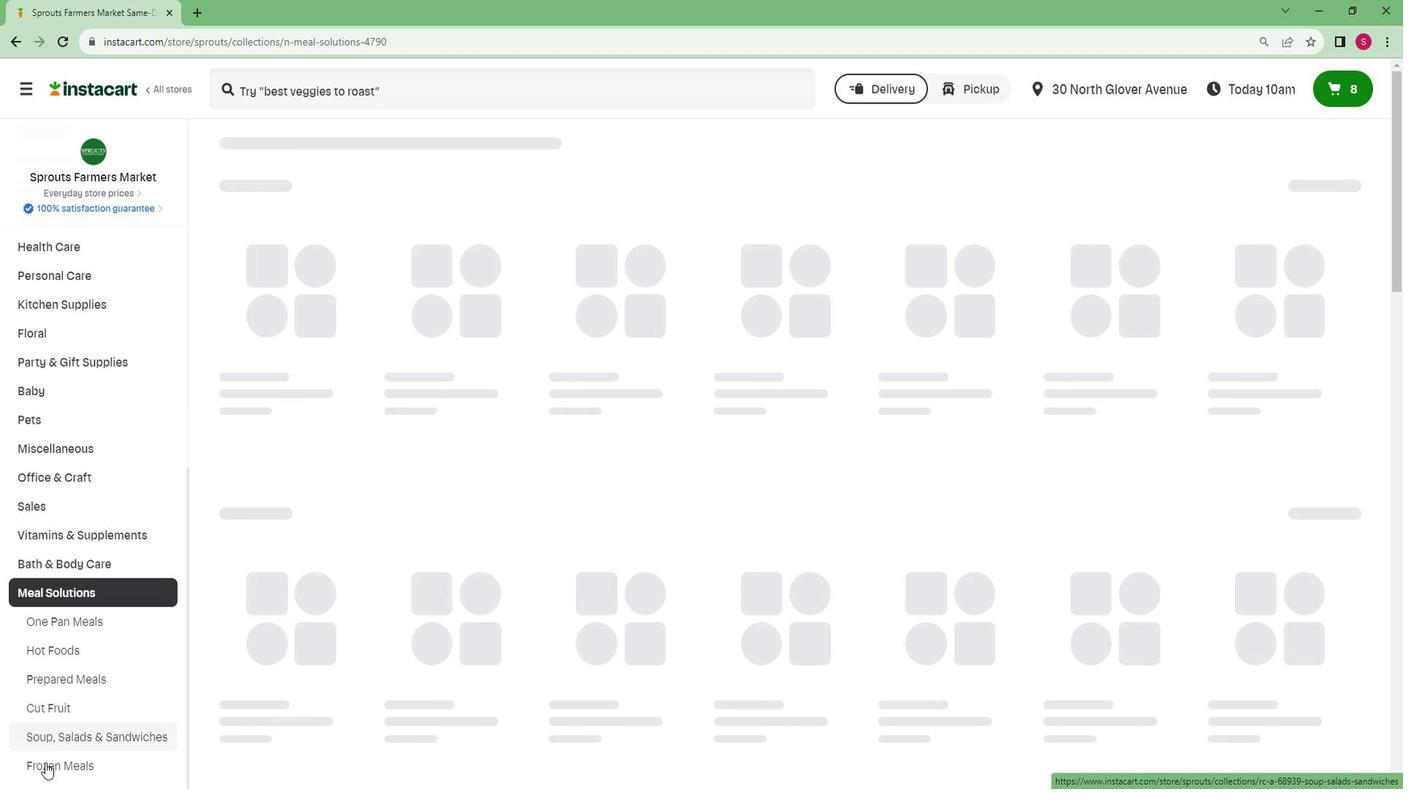 
Action: Mouse pressed left at (39, 767)
Screenshot: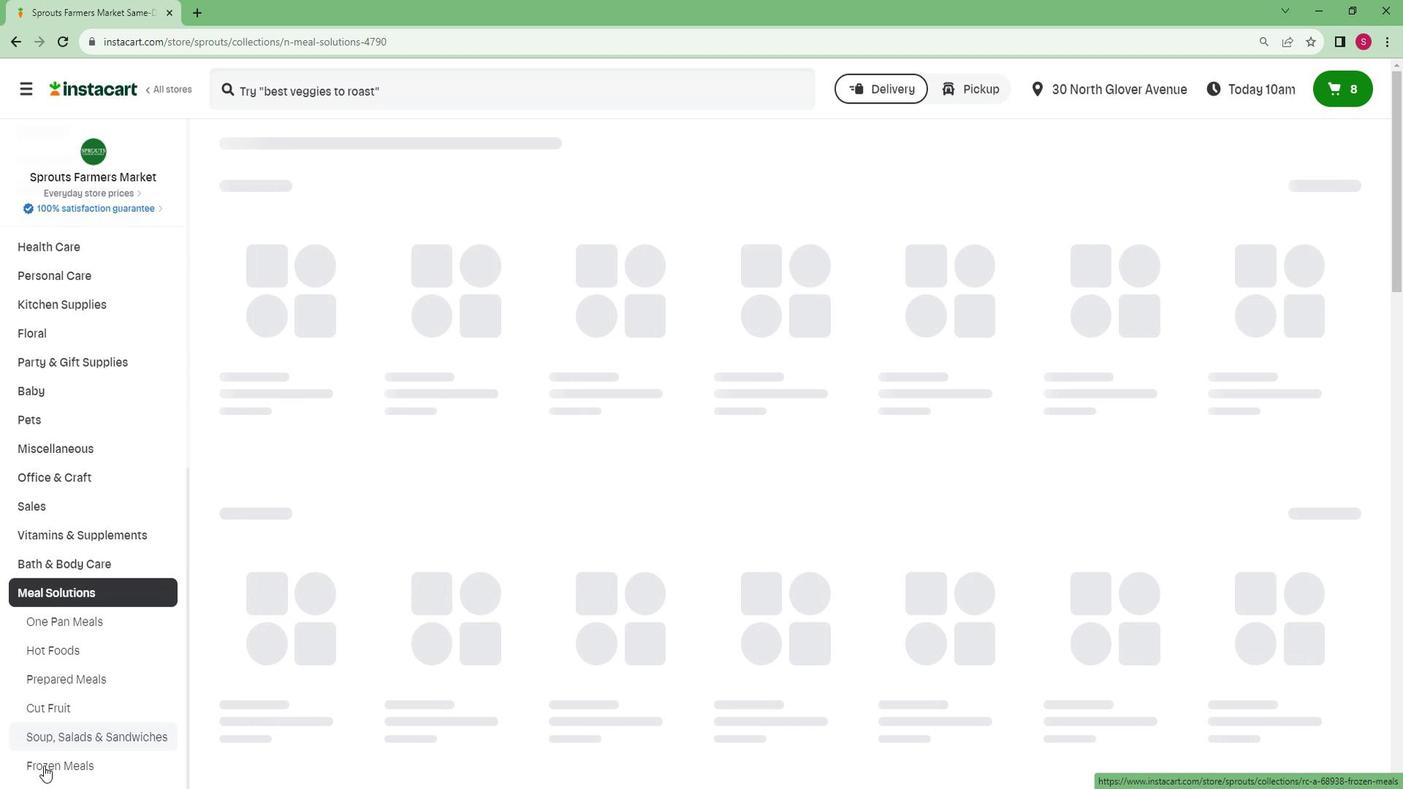
Action: Mouse moved to (313, 86)
Screenshot: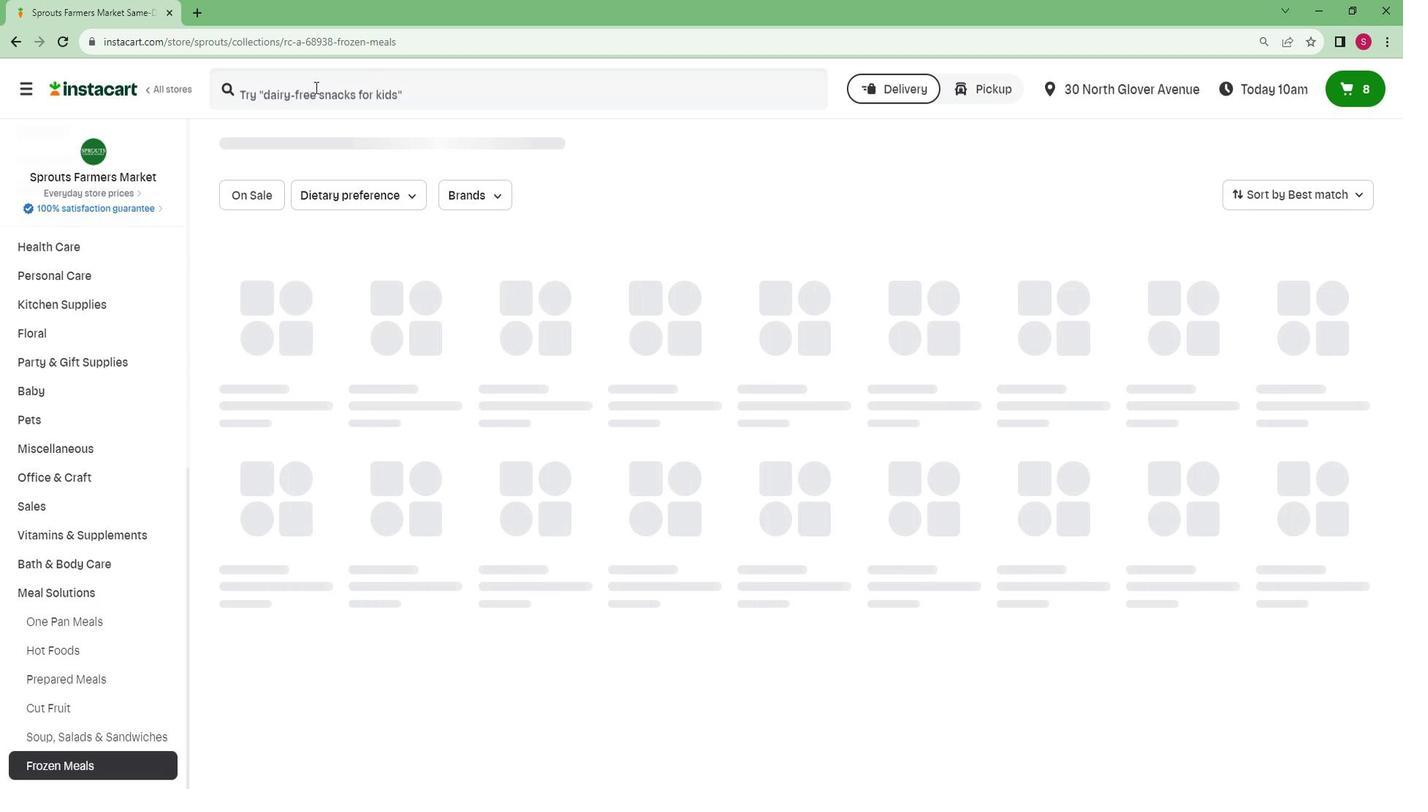 
Action: Mouse pressed left at (313, 86)
Screenshot: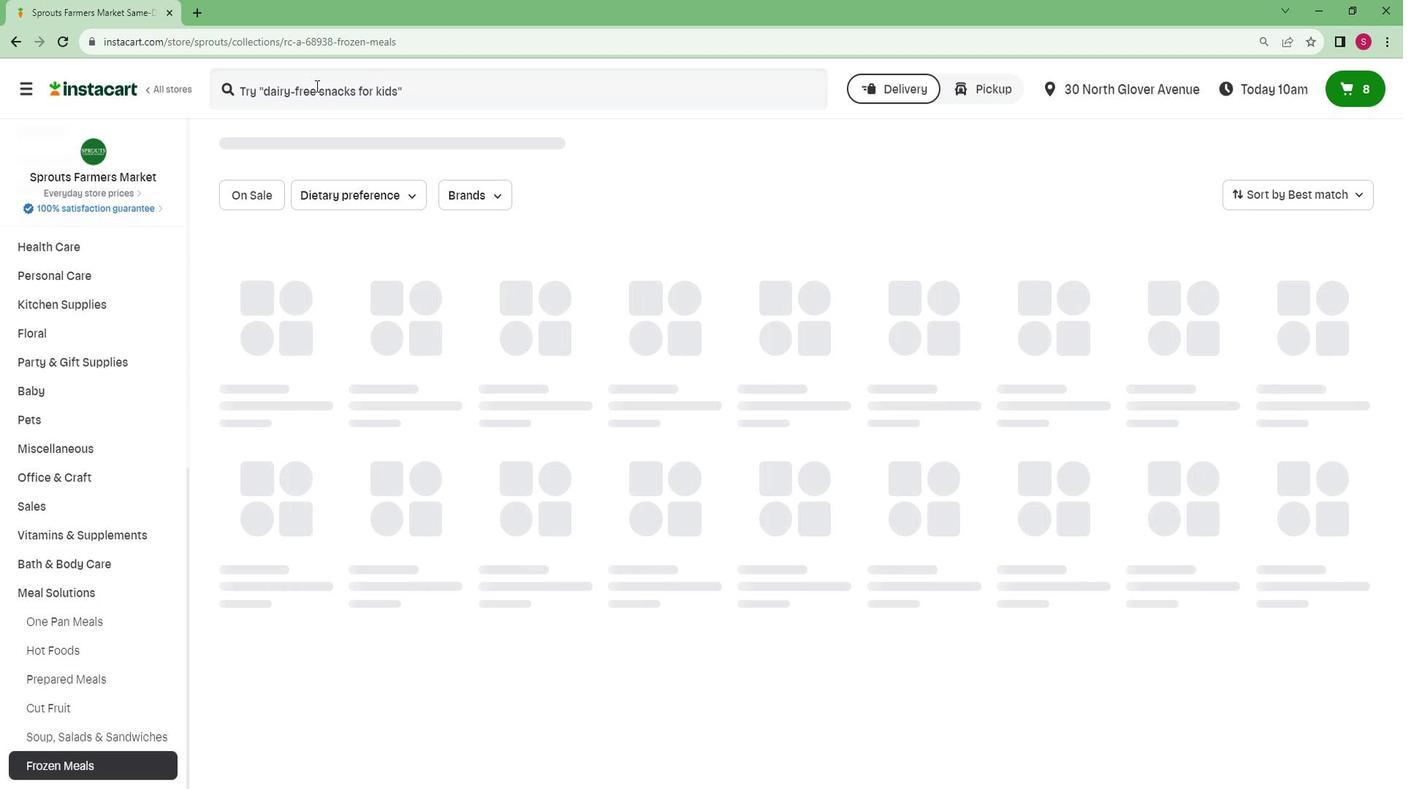 
Action: Key pressed <Key.caps_lock><Key.caps_lock>g<Key.caps_lock>REEN<Key.space><Key.caps_lock>c<Key.caps_lock>HILE<Key.space><Key.caps_lock>f<Key.caps_lock>OOD<Key.space><Key.caps_lock>c<Key.caps_lock>OMPANY<Key.space><Key.caps_lock>s<Key.caps_lock>HREDDED<Key.space>STEAK<Key.space>AND<Key.space><Key.caps_lock>j<Key.caps_lock>ALAPENO<Key.space><Key.caps_lock>b<Key.caps_lock>URRITO<Key.enter>
Screenshot: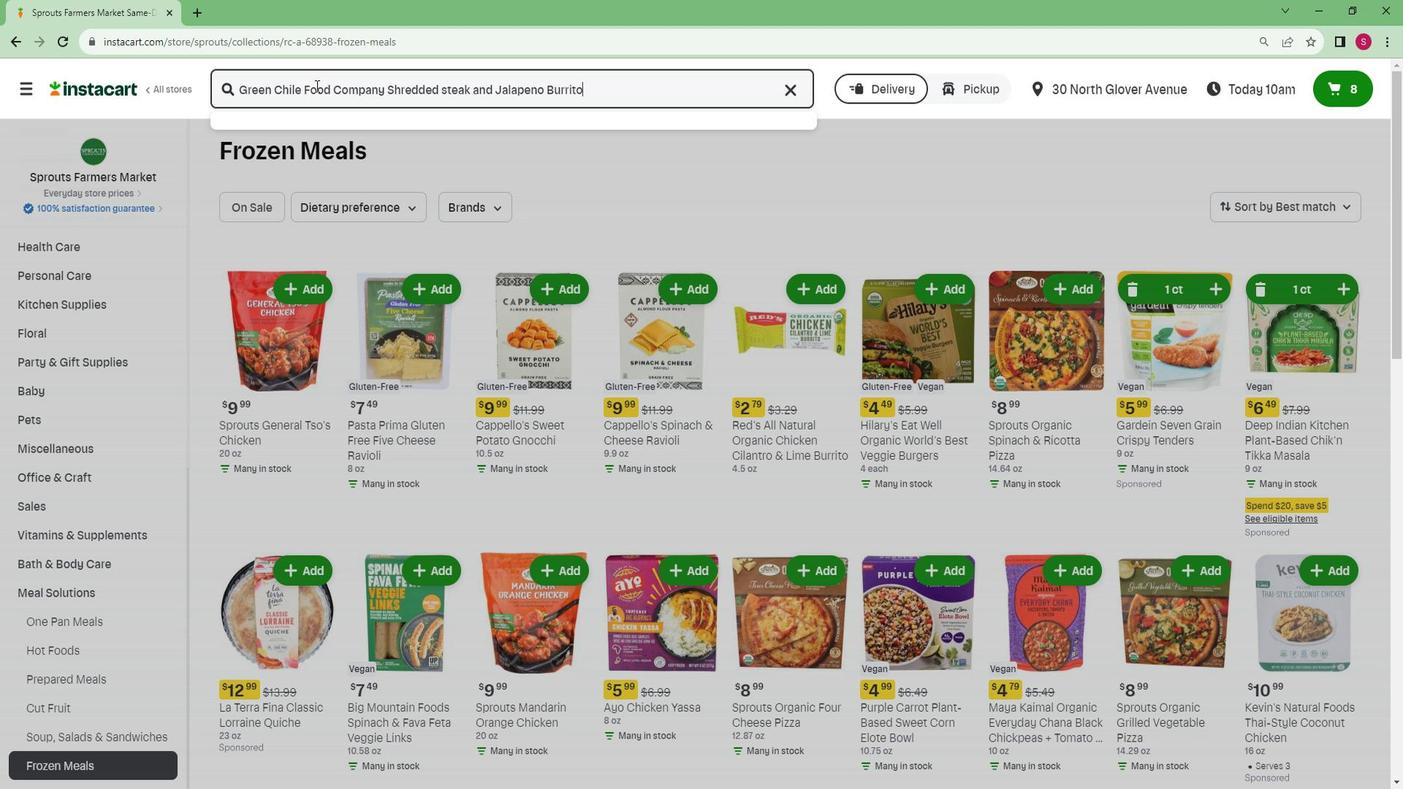 
Action: Mouse moved to (408, 212)
Screenshot: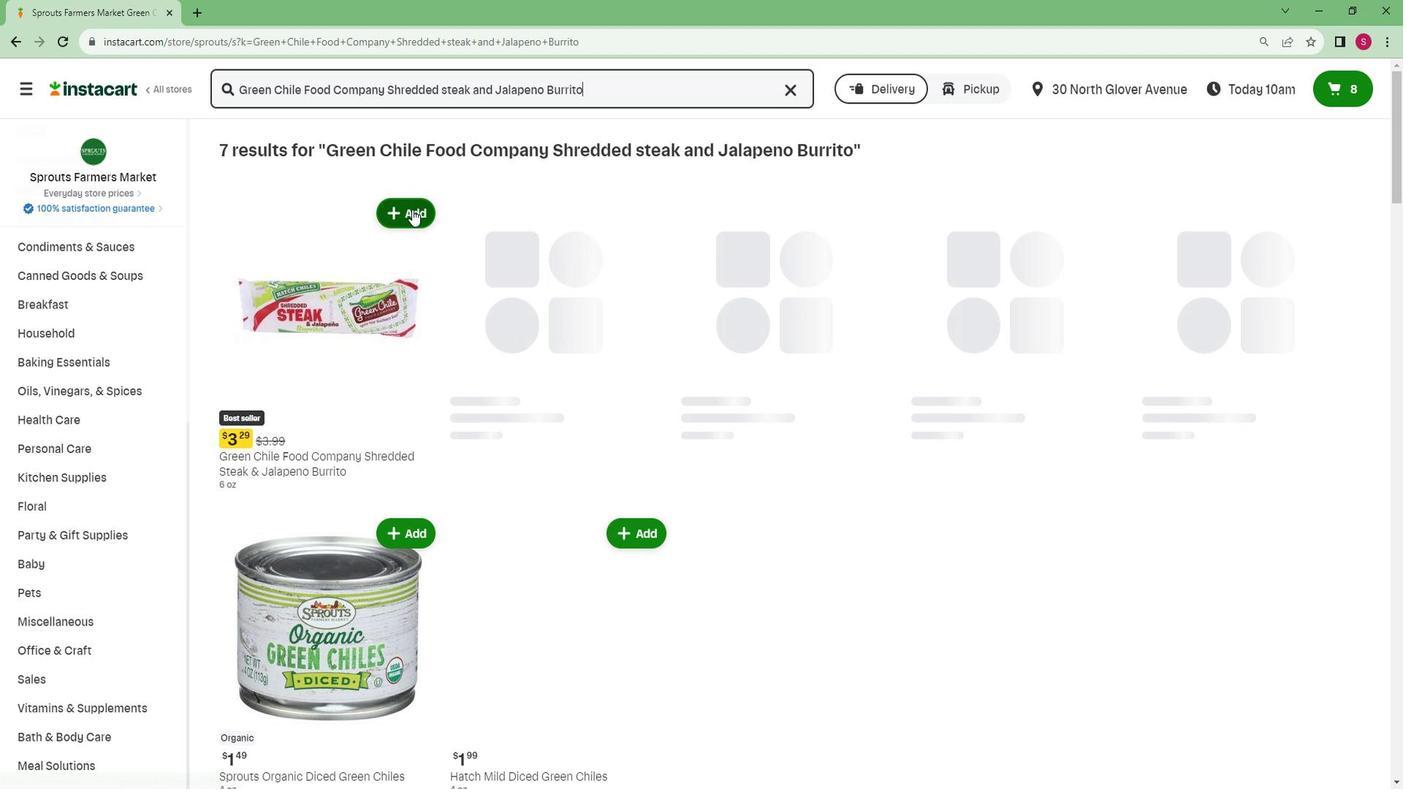 
Action: Mouse pressed left at (408, 212)
Screenshot: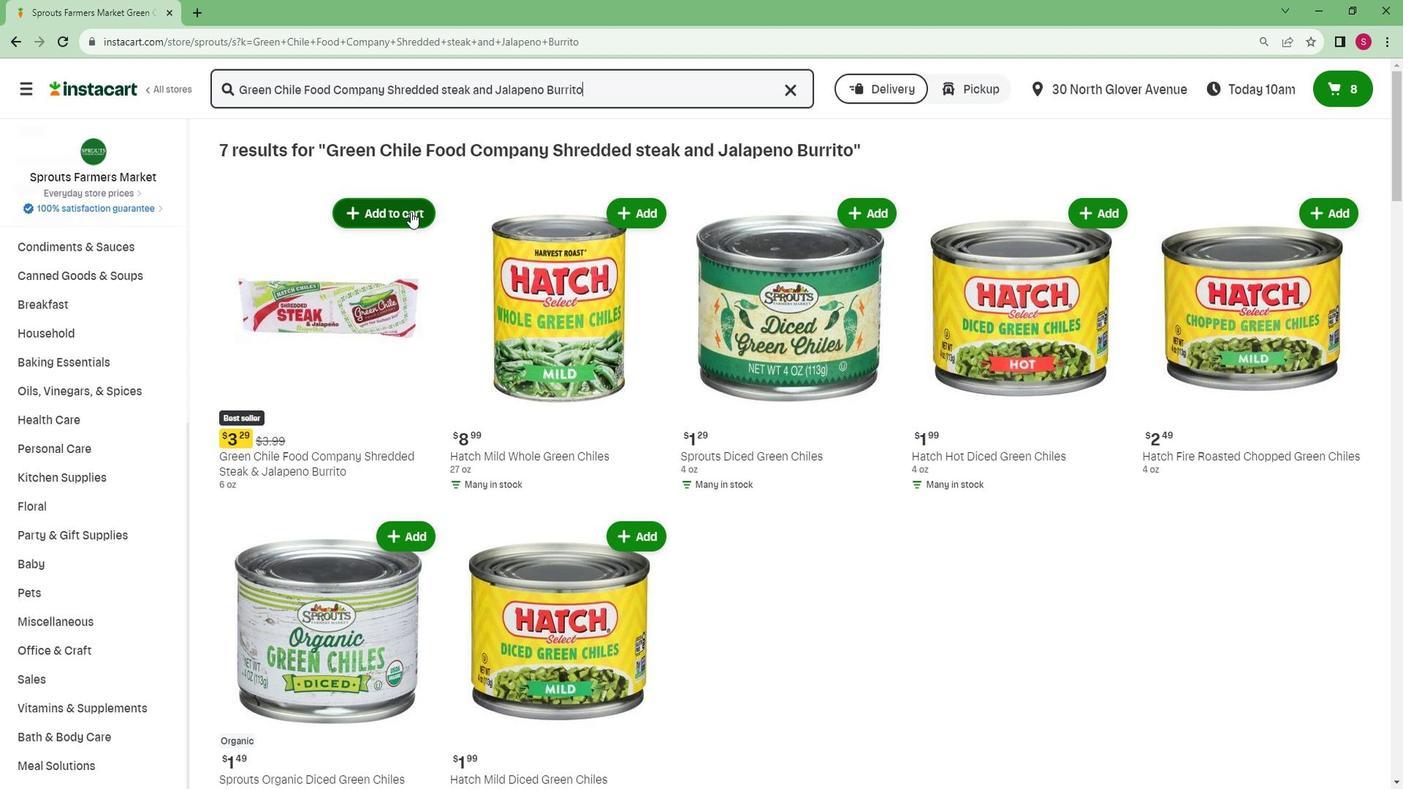
